 Task: Create a due date automation trigger when advanced on, on the tuesday of the week before a card is due add fields without custom field "Resume" set to a number greater than 1 and lower or equal to 10 at 11:00 AM.
Action: Mouse moved to (894, 275)
Screenshot: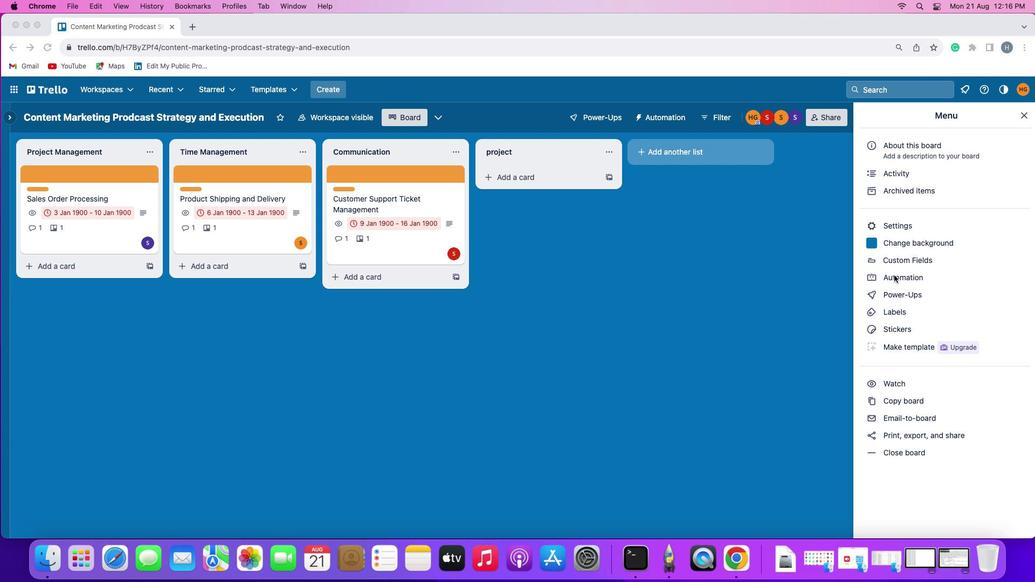 
Action: Mouse pressed left at (894, 275)
Screenshot: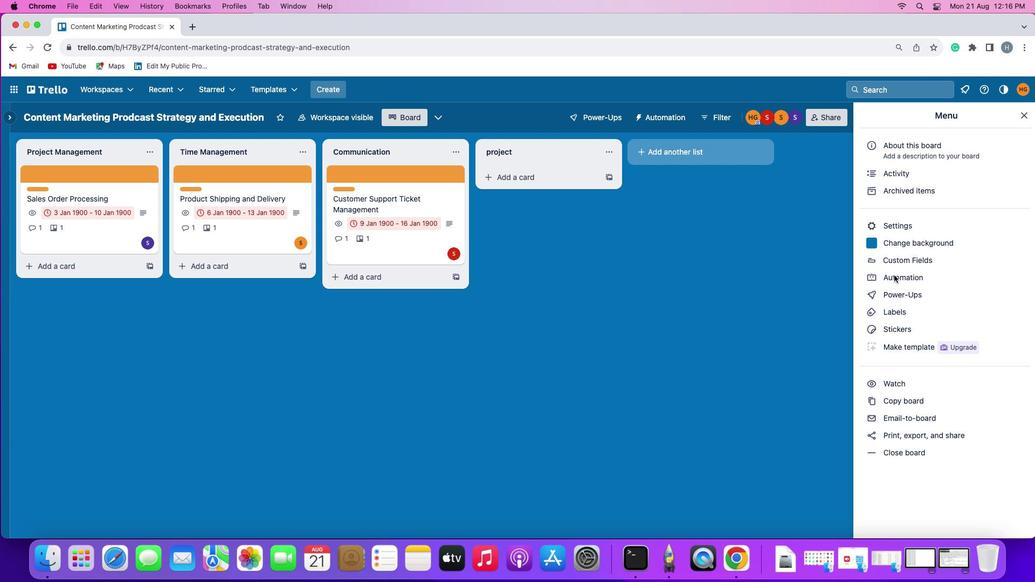 
Action: Mouse pressed left at (894, 275)
Screenshot: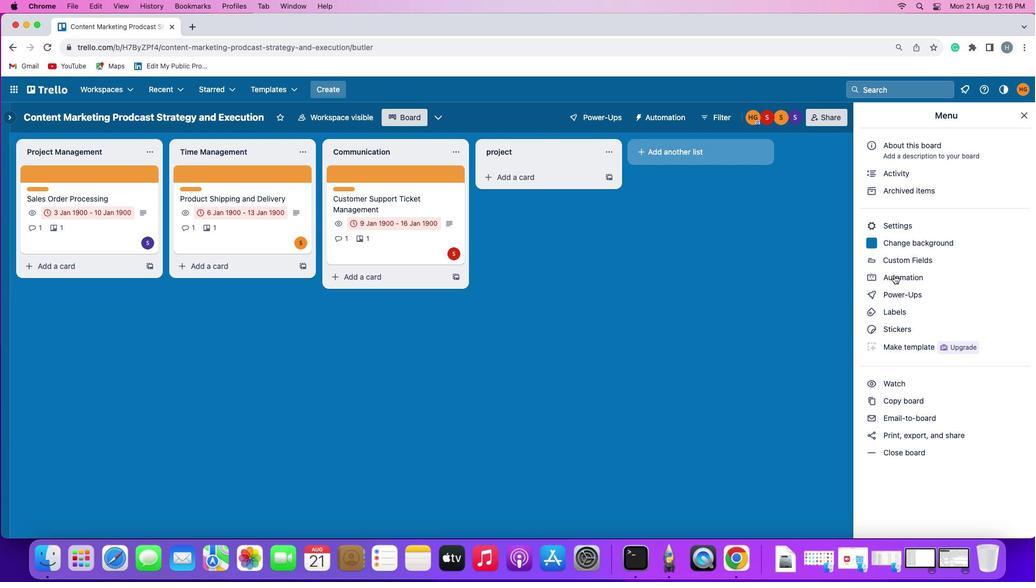 
Action: Mouse moved to (40, 260)
Screenshot: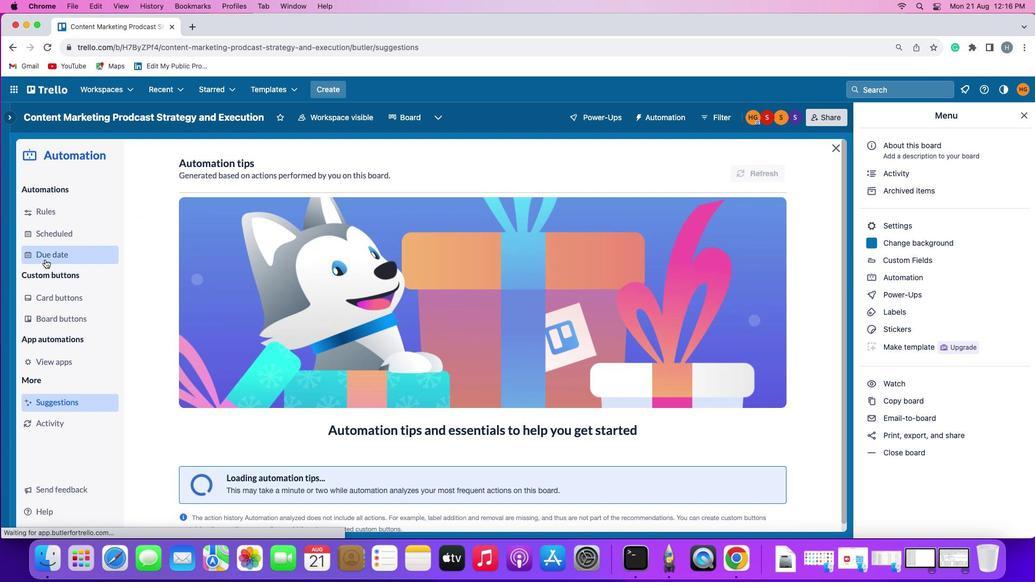 
Action: Mouse pressed left at (40, 260)
Screenshot: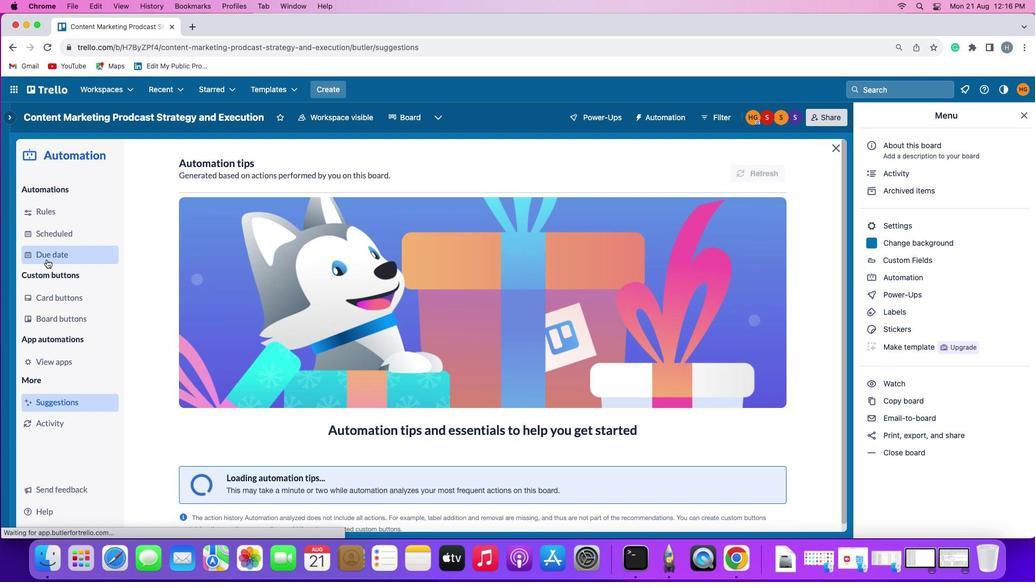 
Action: Mouse moved to (745, 165)
Screenshot: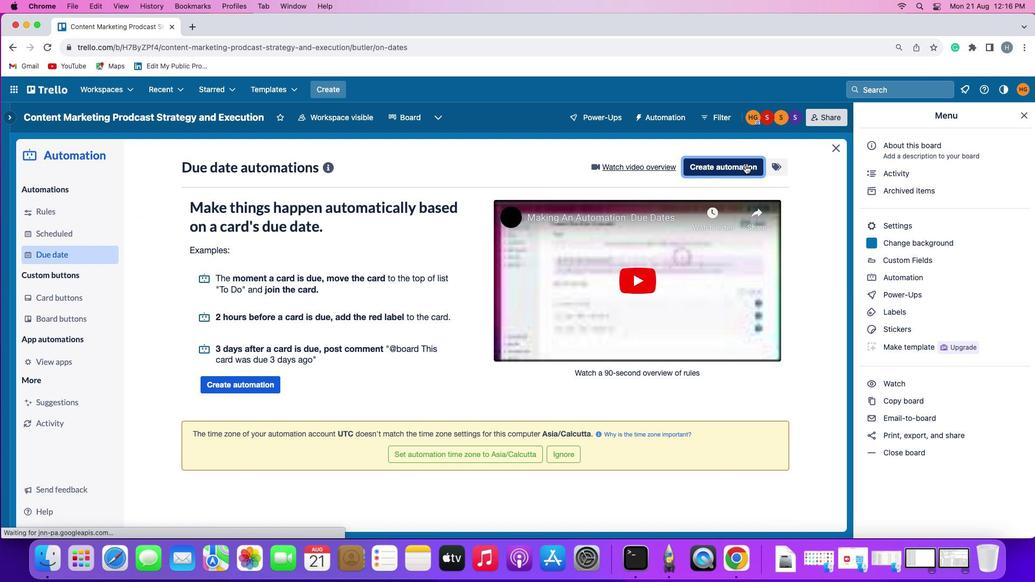 
Action: Mouse pressed left at (745, 165)
Screenshot: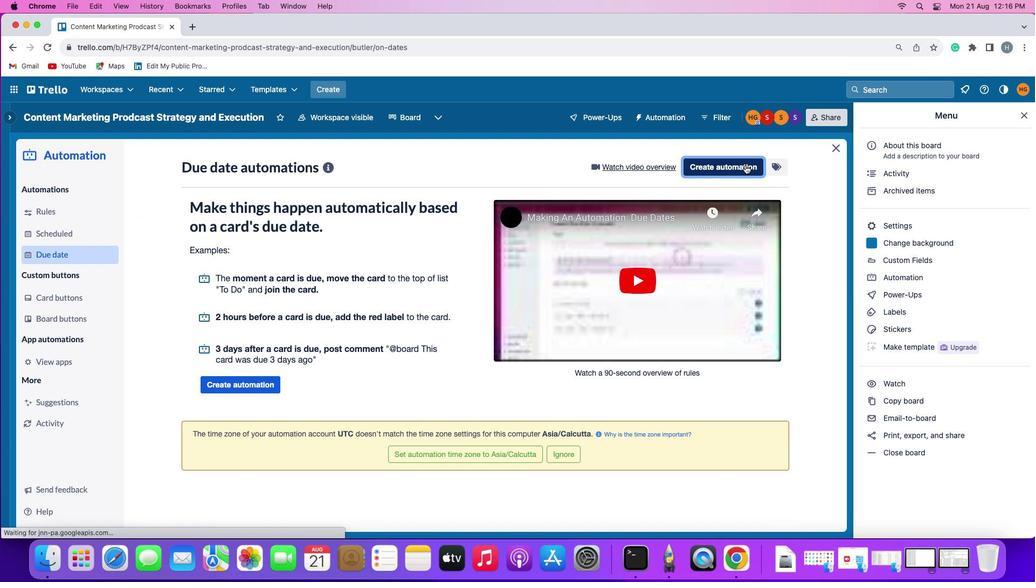 
Action: Mouse moved to (244, 276)
Screenshot: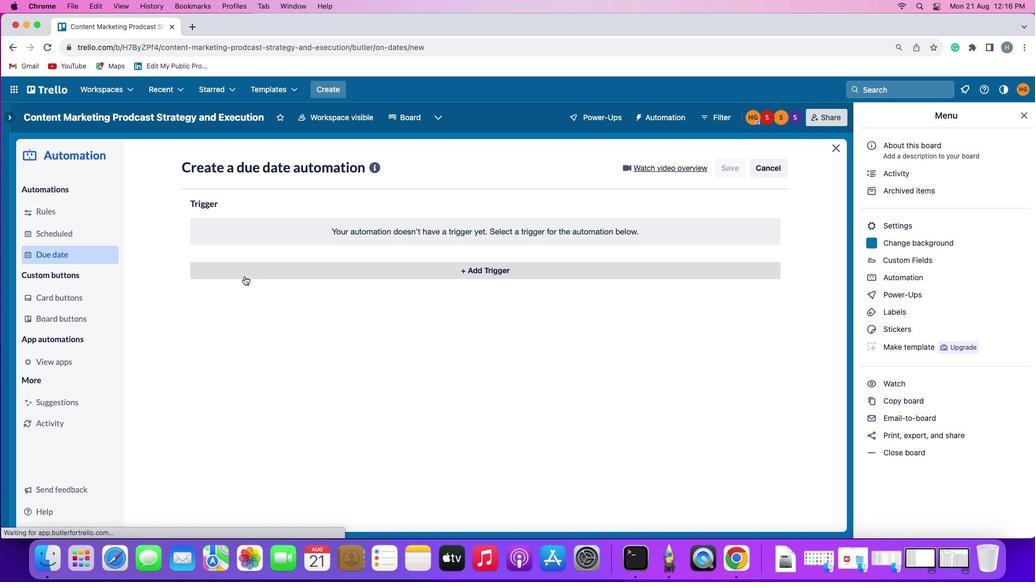 
Action: Mouse pressed left at (244, 276)
Screenshot: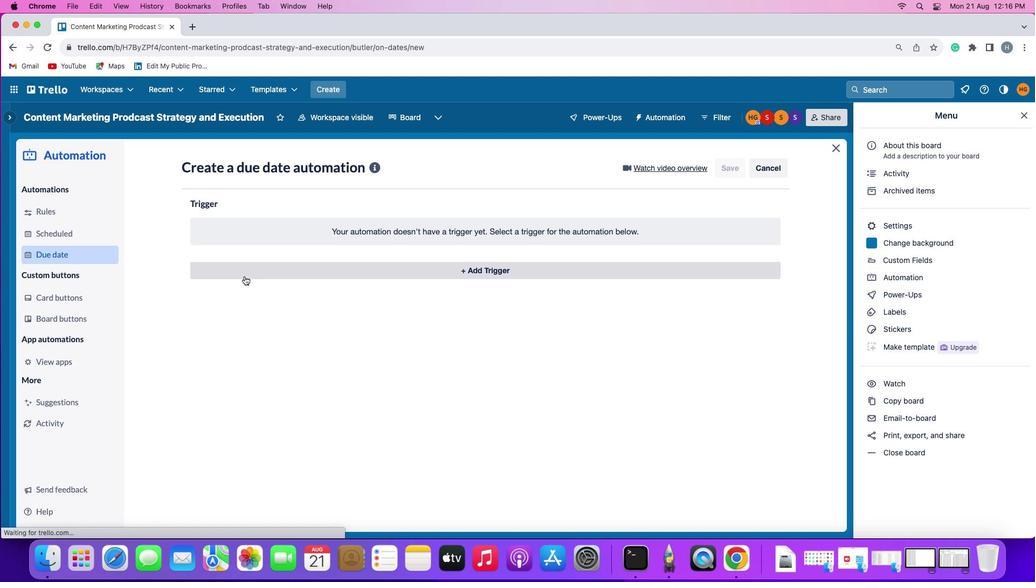 
Action: Mouse moved to (239, 466)
Screenshot: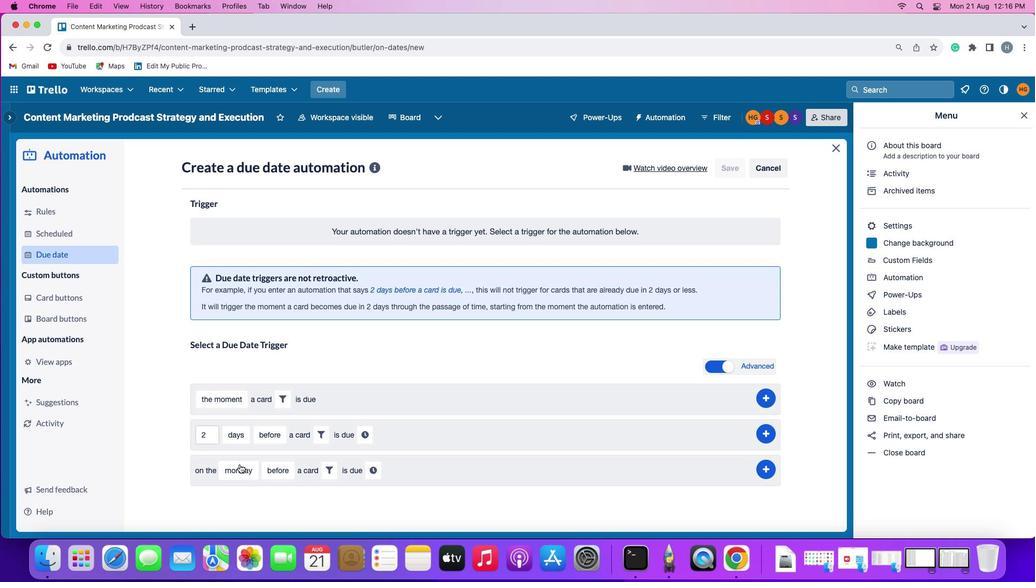 
Action: Mouse pressed left at (239, 466)
Screenshot: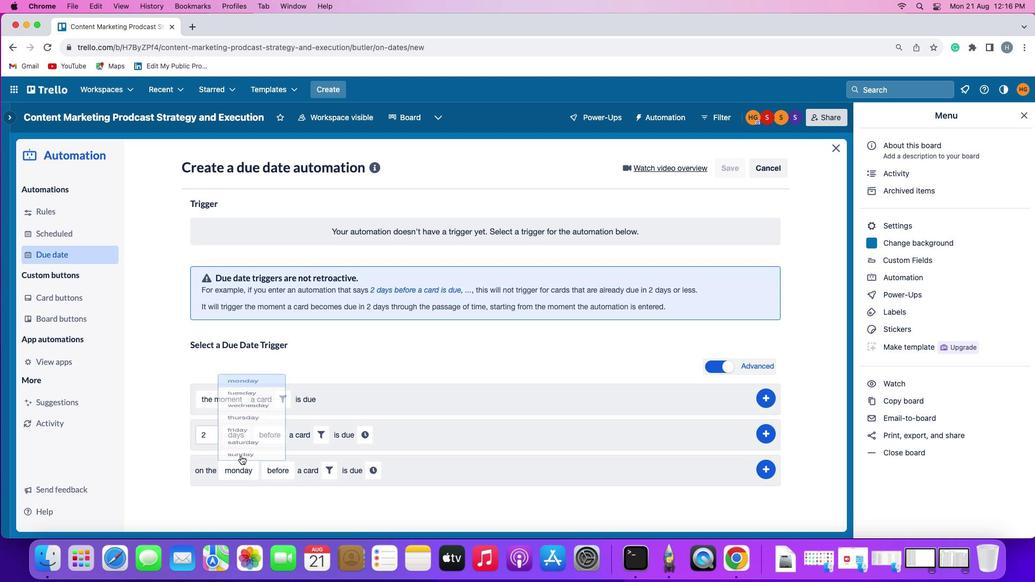 
Action: Mouse moved to (260, 347)
Screenshot: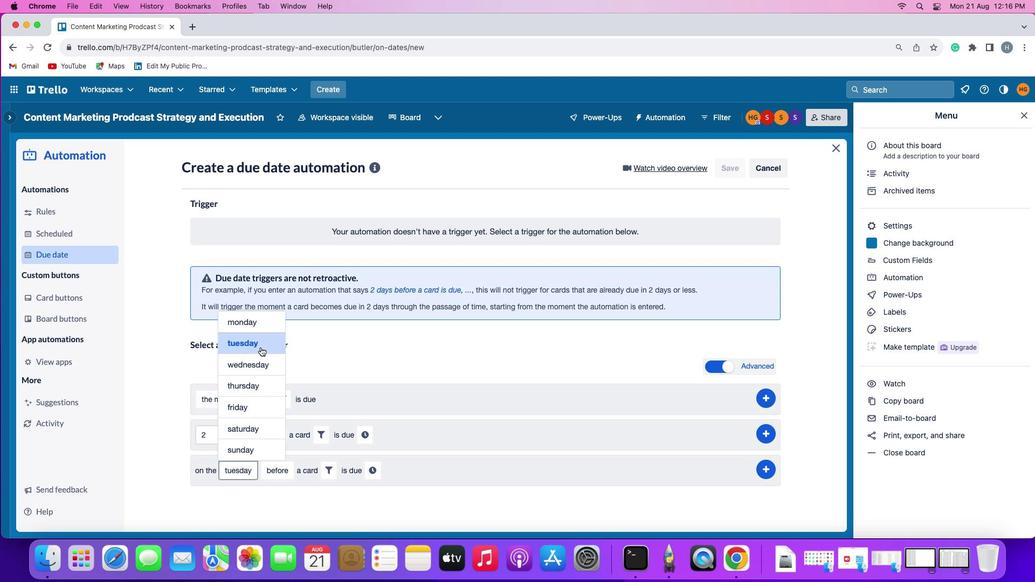 
Action: Mouse pressed left at (260, 347)
Screenshot: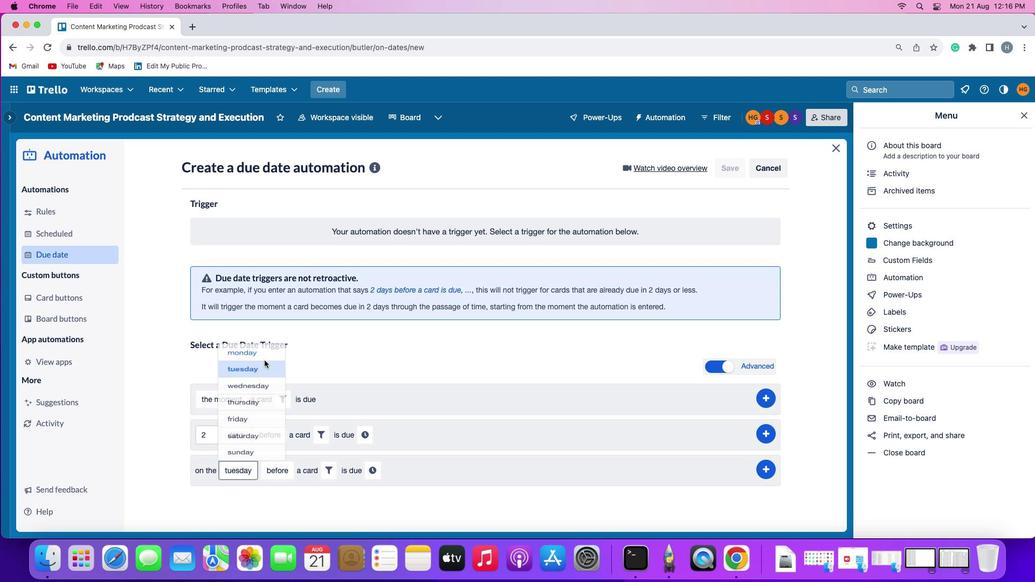 
Action: Mouse moved to (279, 476)
Screenshot: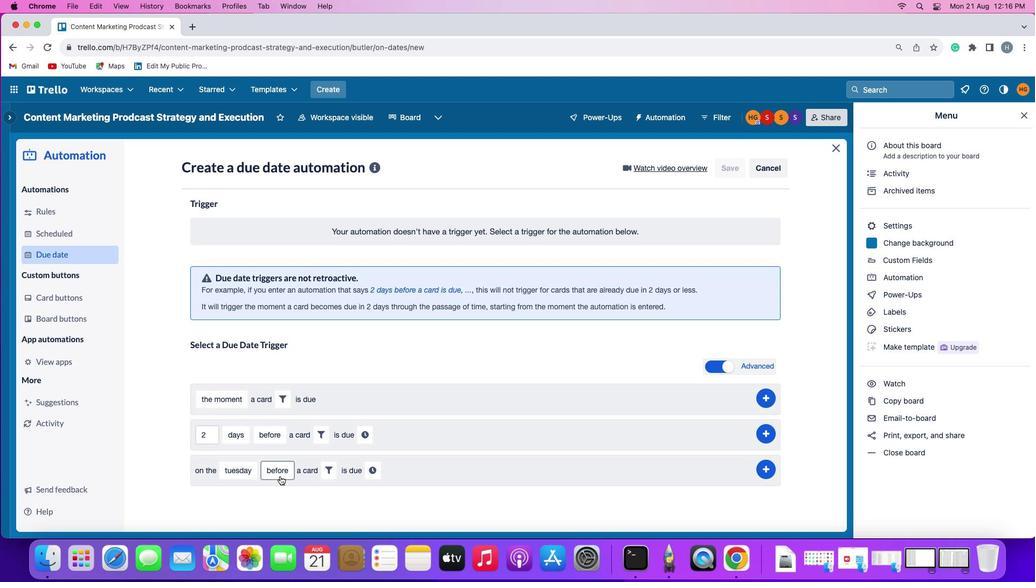 
Action: Mouse pressed left at (279, 476)
Screenshot: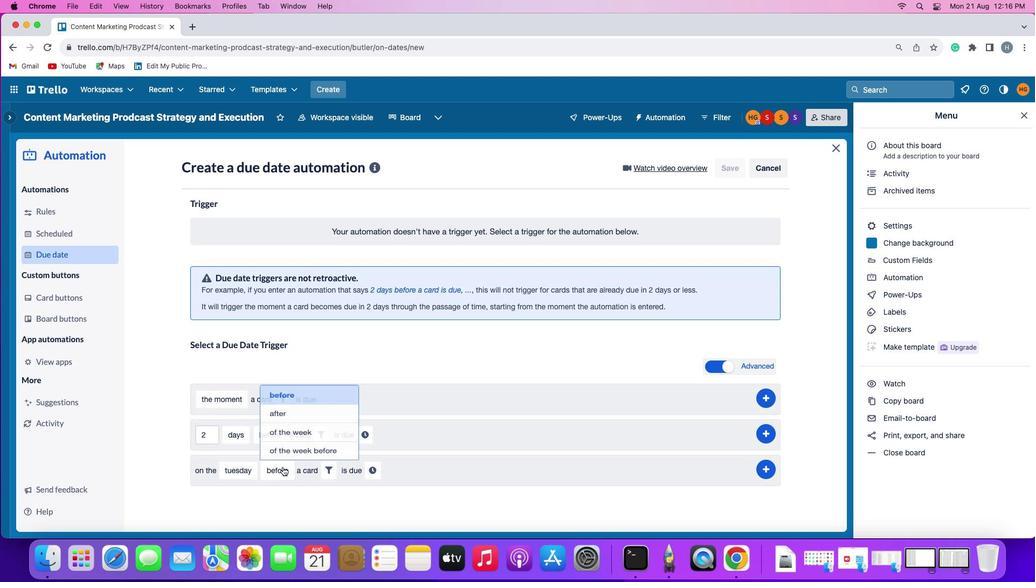 
Action: Mouse moved to (286, 452)
Screenshot: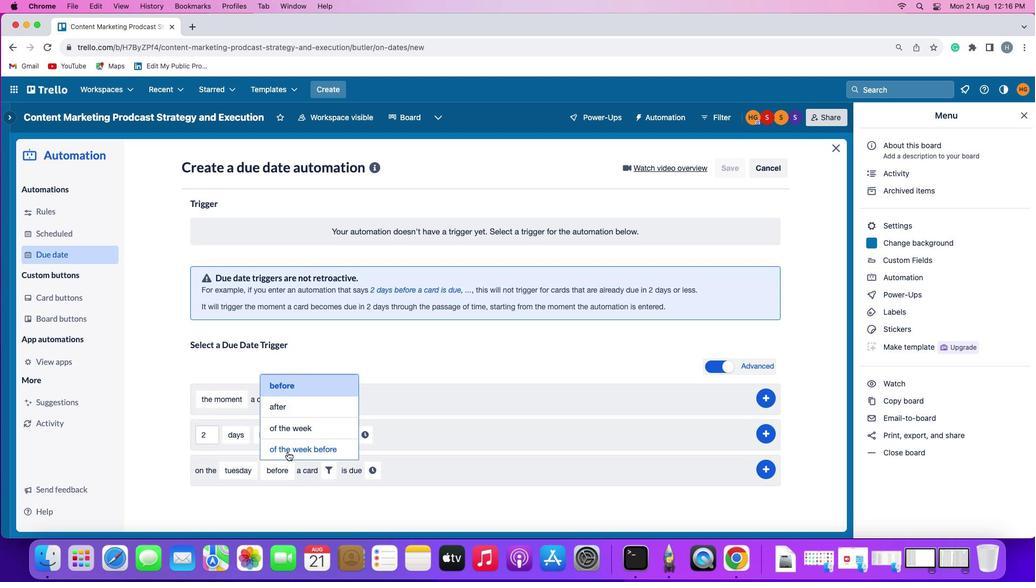 
Action: Mouse pressed left at (286, 452)
Screenshot: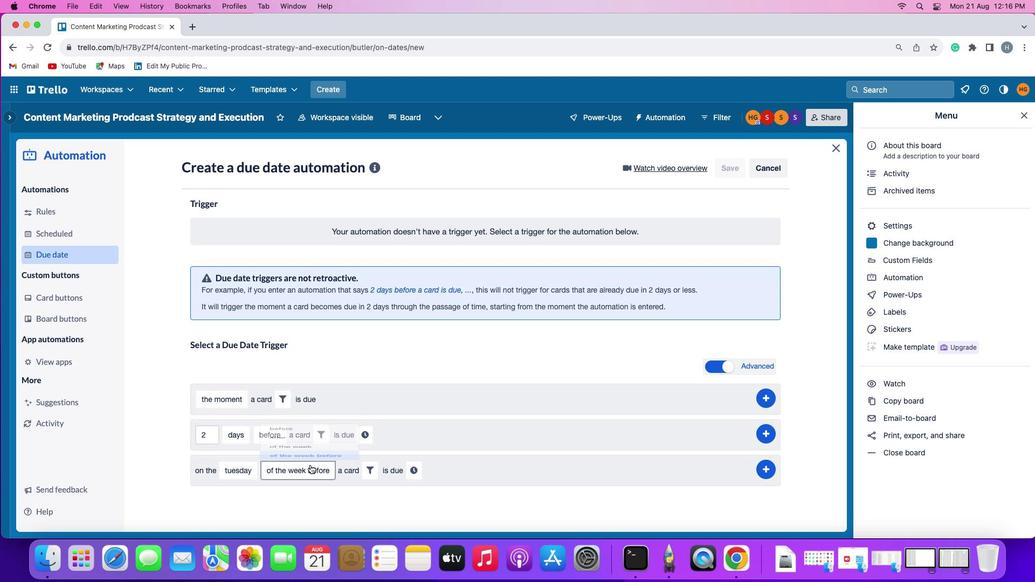 
Action: Mouse moved to (367, 473)
Screenshot: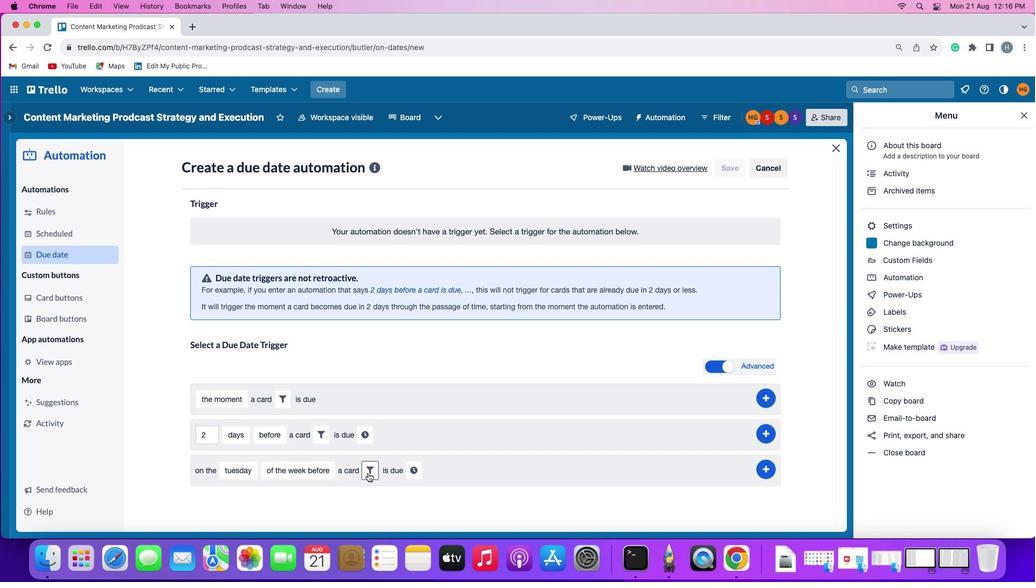
Action: Mouse pressed left at (367, 473)
Screenshot: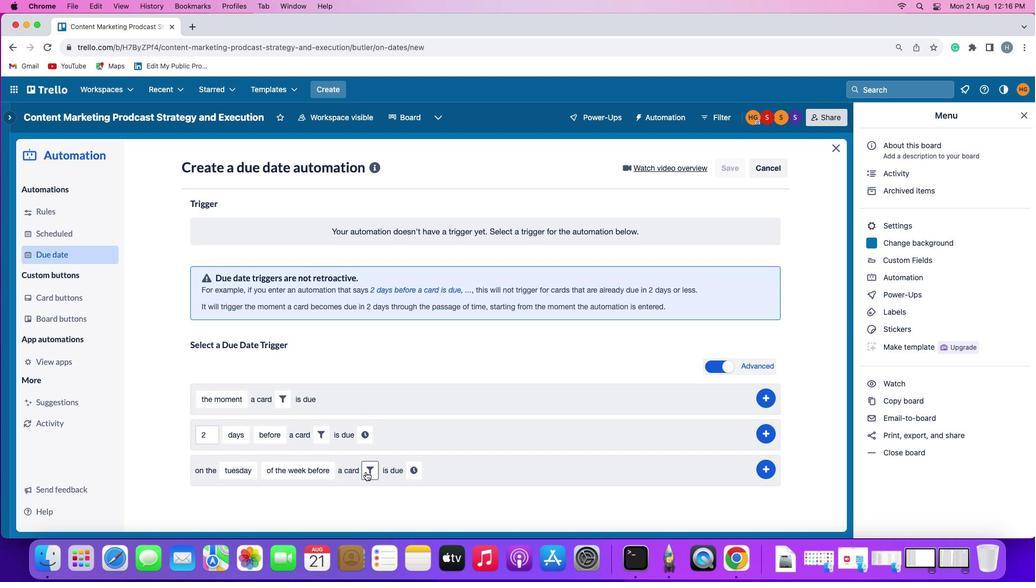 
Action: Mouse moved to (542, 504)
Screenshot: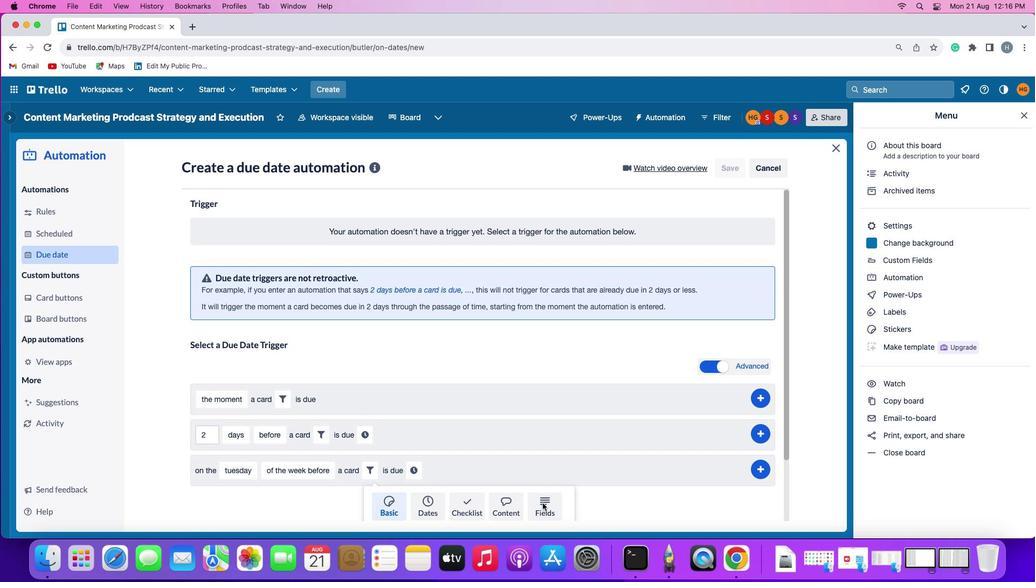 
Action: Mouse pressed left at (542, 504)
Screenshot: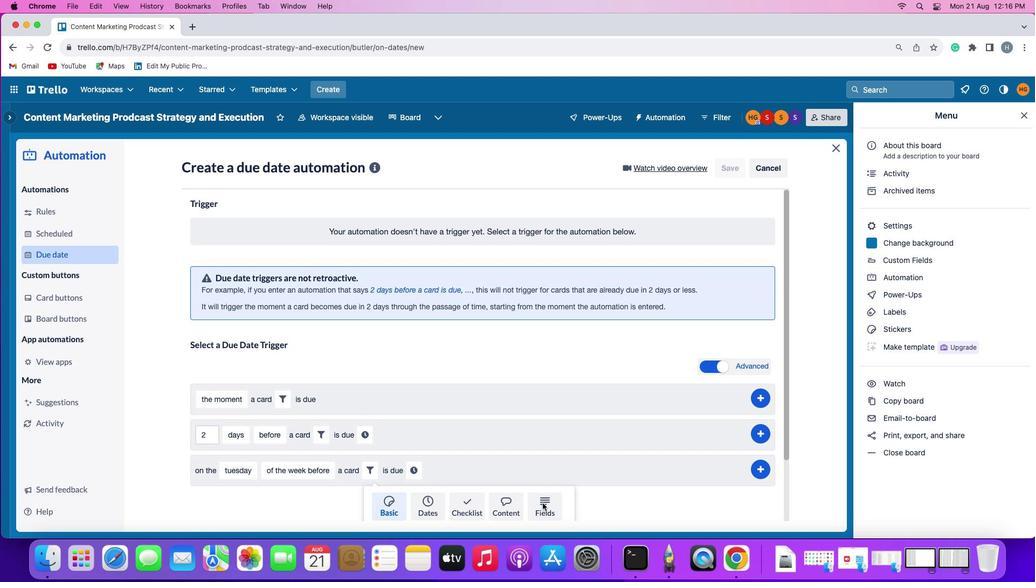 
Action: Mouse moved to (347, 502)
Screenshot: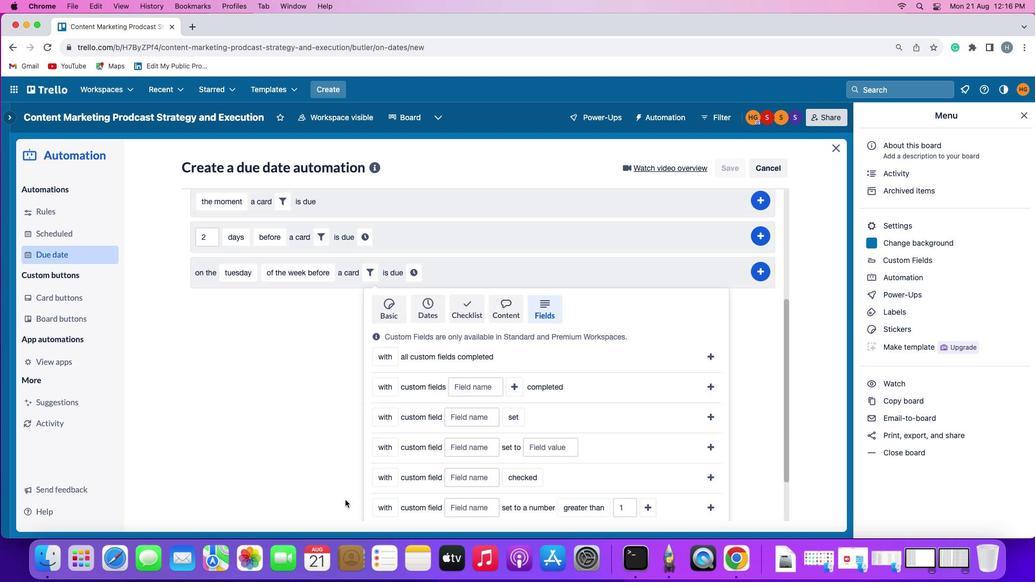 
Action: Mouse scrolled (347, 502) with delta (0, 0)
Screenshot: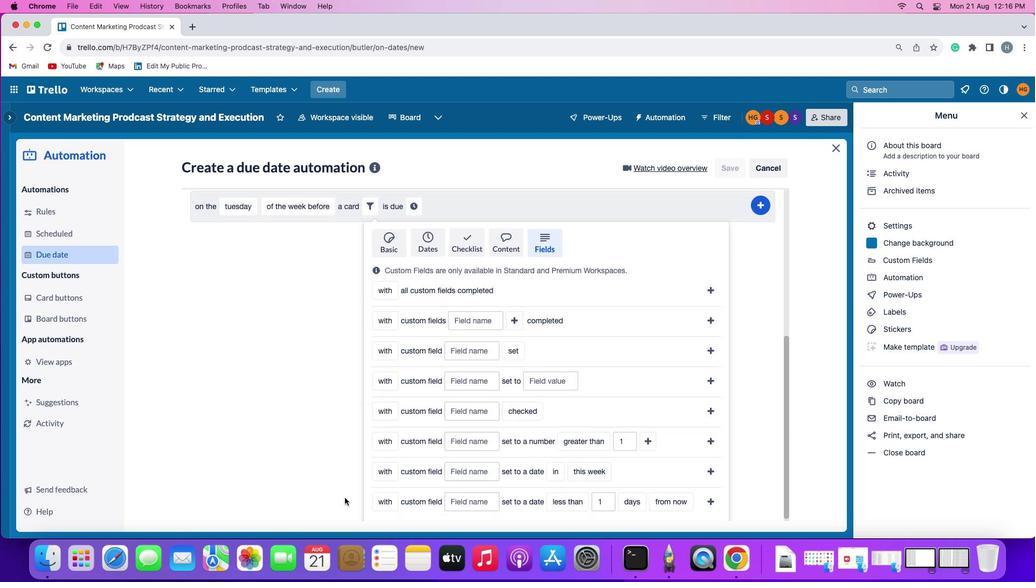 
Action: Mouse scrolled (347, 502) with delta (0, 0)
Screenshot: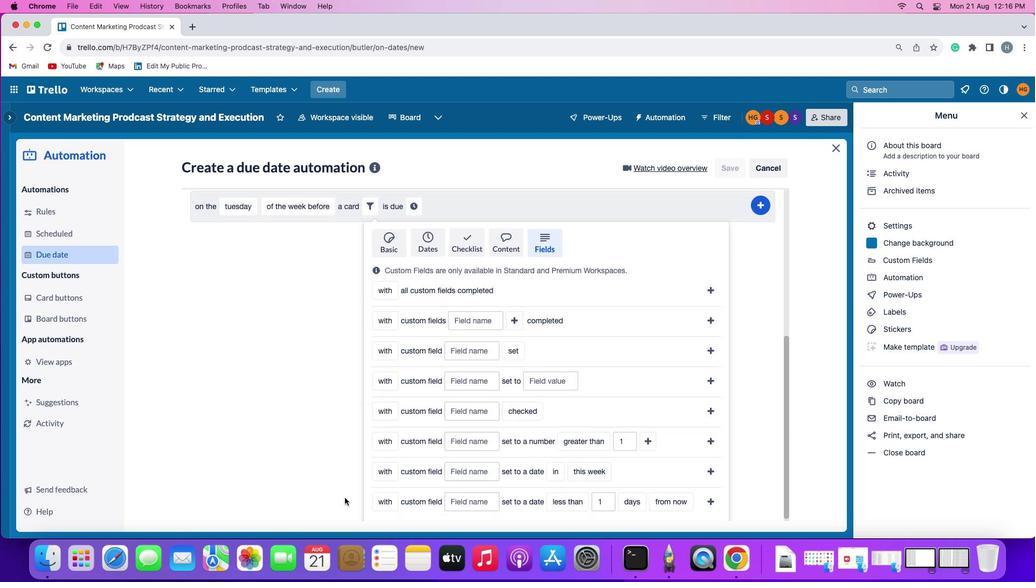 
Action: Mouse scrolled (347, 502) with delta (0, -1)
Screenshot: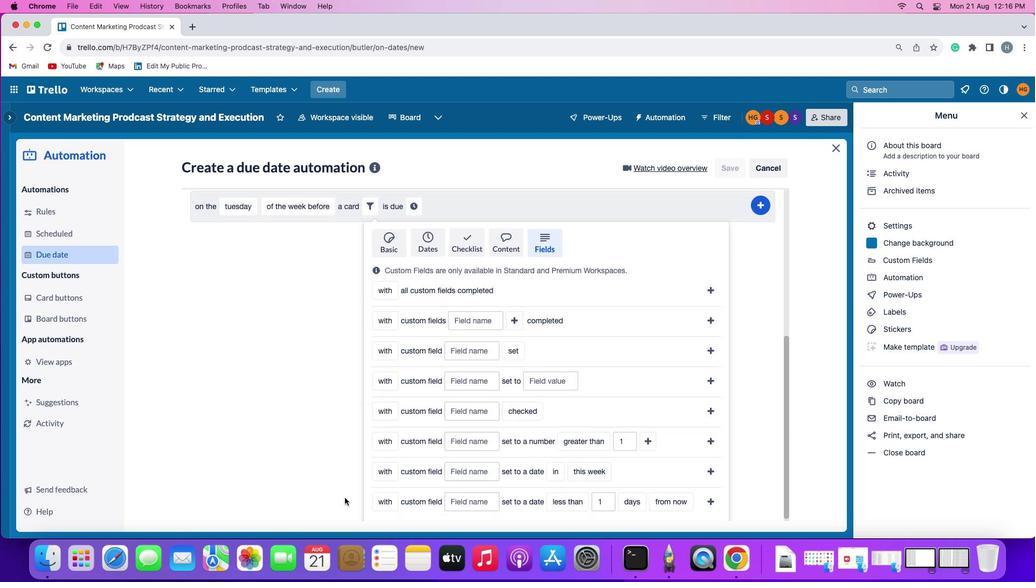 
Action: Mouse scrolled (347, 502) with delta (0, -2)
Screenshot: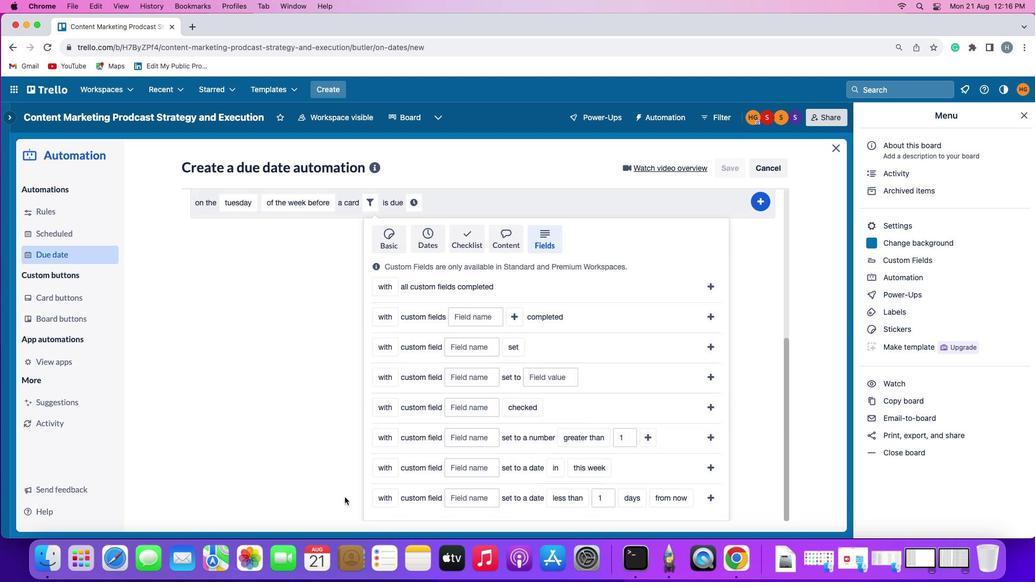 
Action: Mouse scrolled (347, 502) with delta (0, -2)
Screenshot: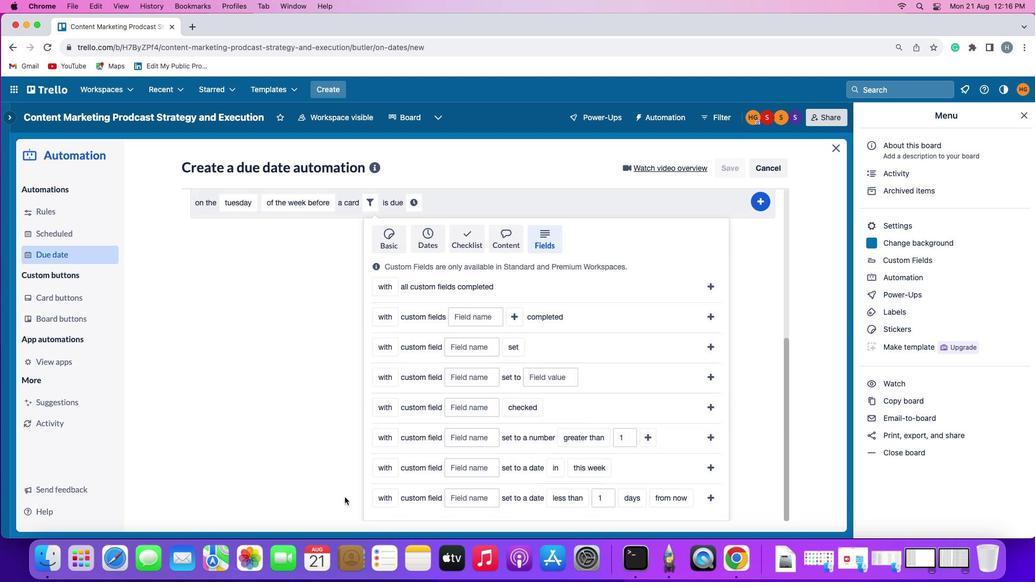 
Action: Mouse moved to (344, 497)
Screenshot: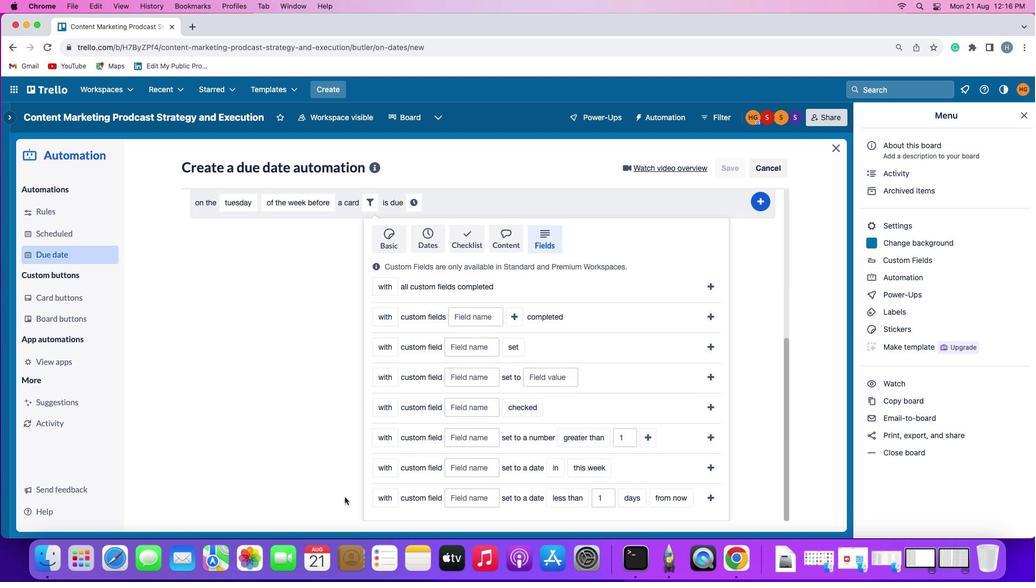 
Action: Mouse scrolled (344, 497) with delta (0, 0)
Screenshot: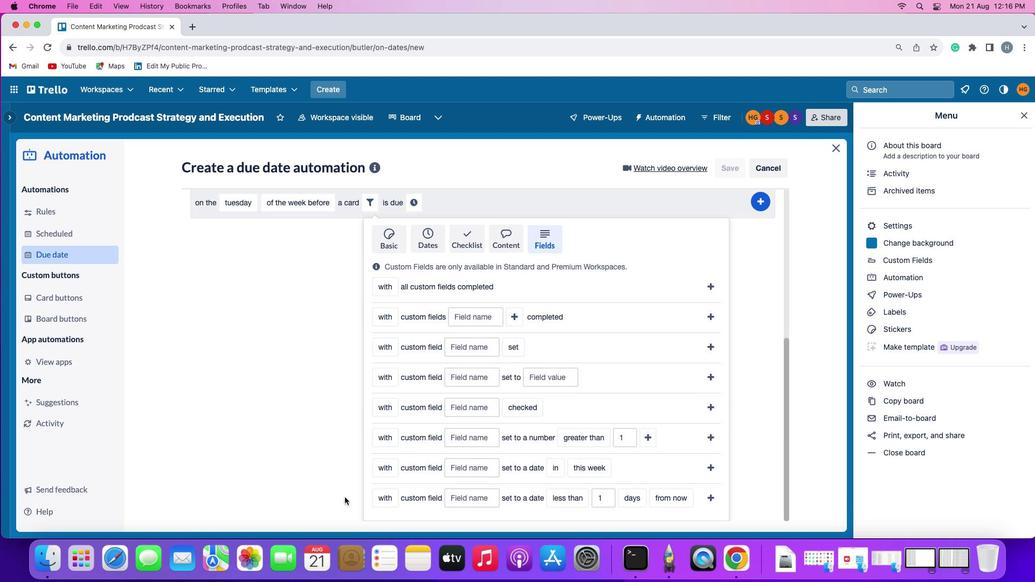 
Action: Mouse scrolled (344, 497) with delta (0, 0)
Screenshot: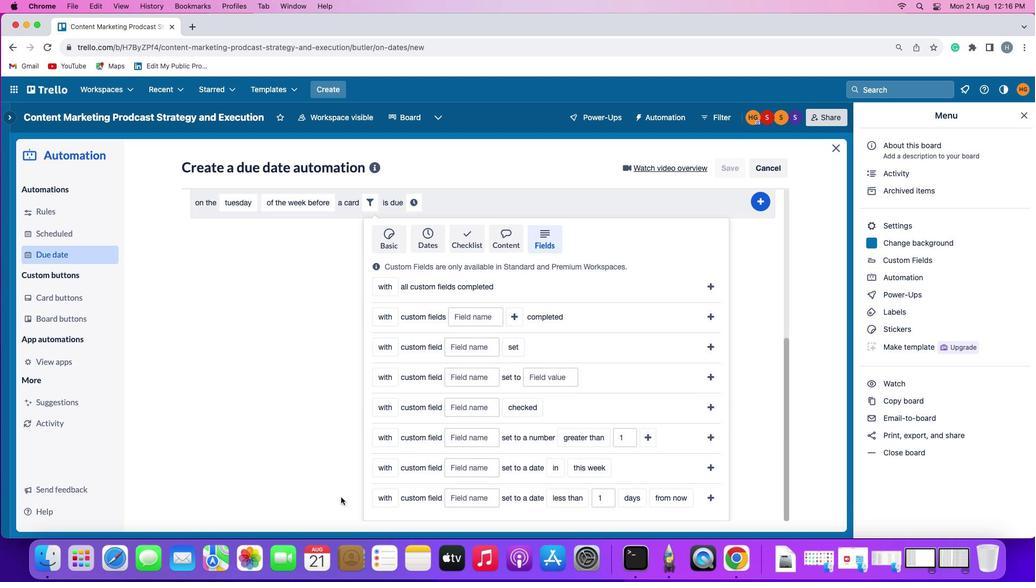 
Action: Mouse scrolled (344, 497) with delta (0, -1)
Screenshot: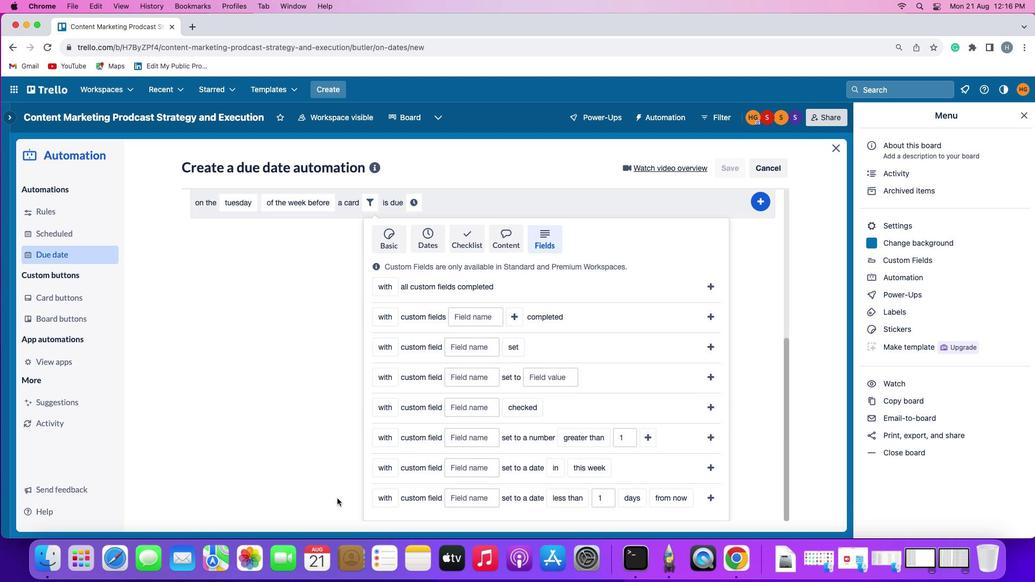 
Action: Mouse scrolled (344, 497) with delta (0, -2)
Screenshot: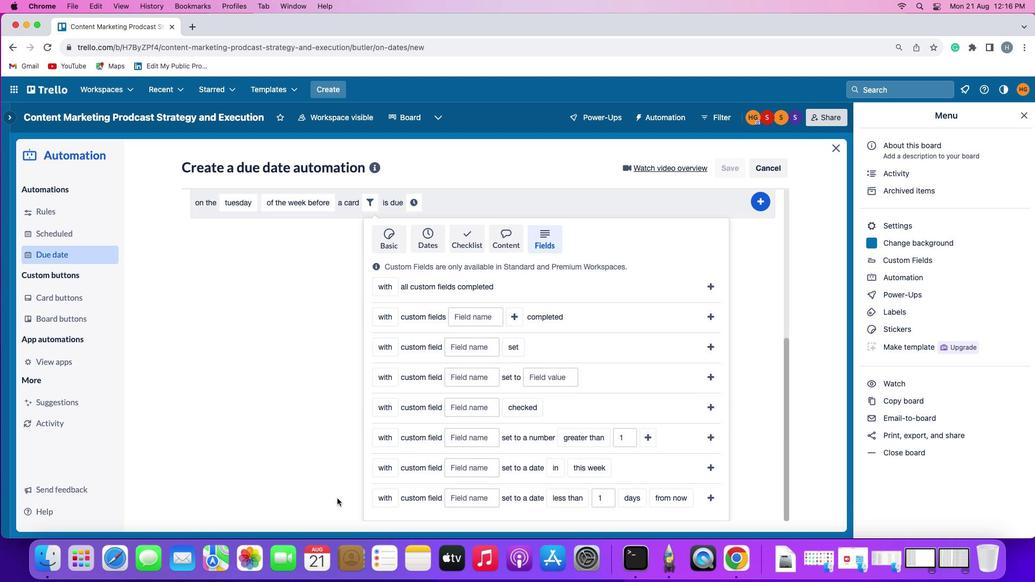 
Action: Mouse moved to (383, 445)
Screenshot: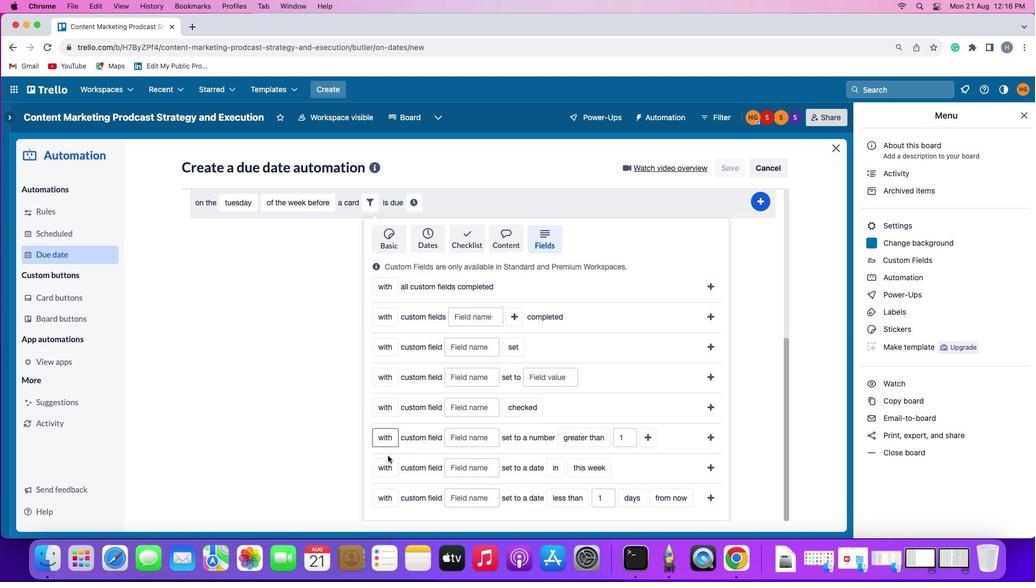 
Action: Mouse pressed left at (383, 445)
Screenshot: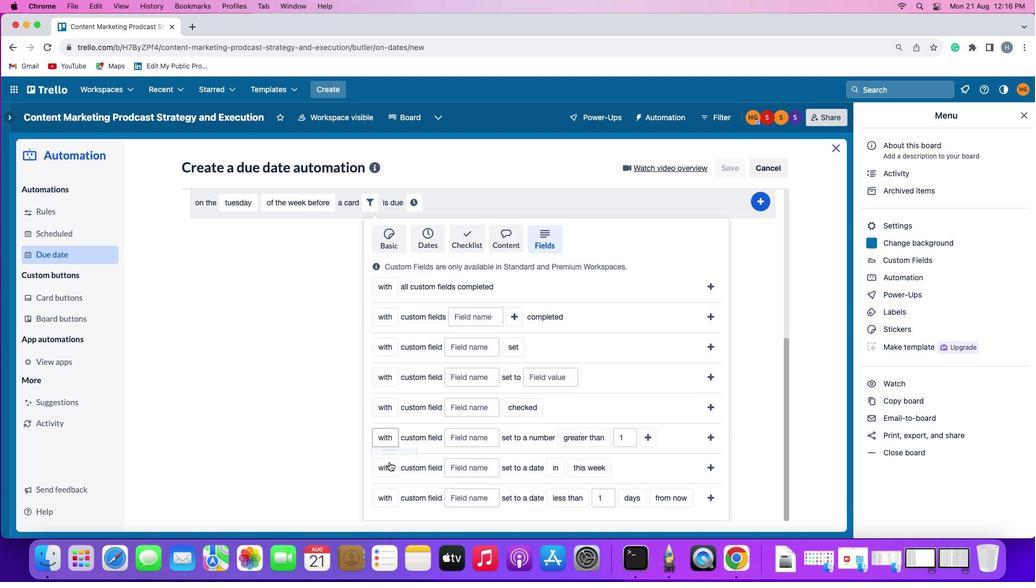 
Action: Mouse moved to (391, 470)
Screenshot: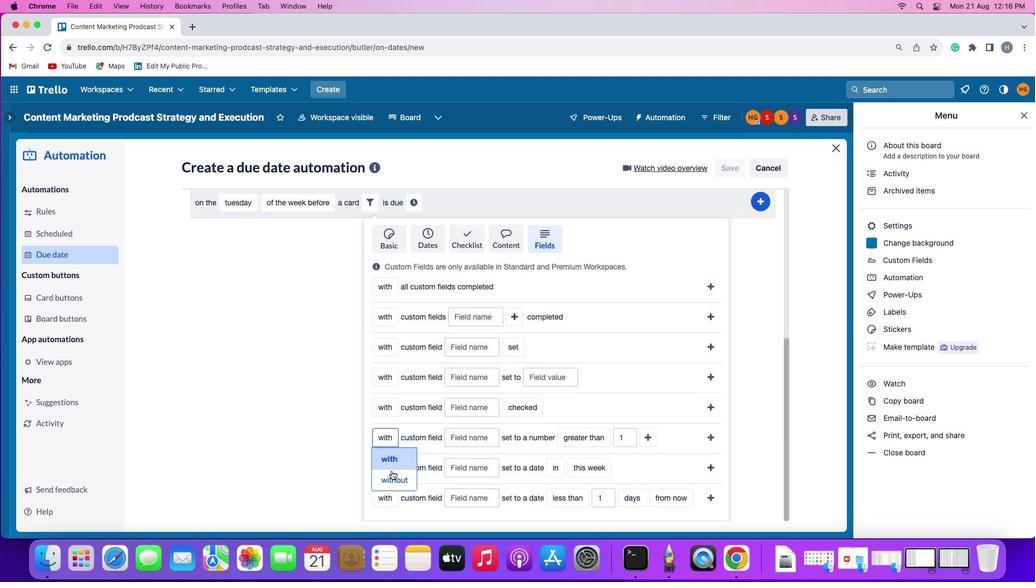 
Action: Mouse pressed left at (391, 470)
Screenshot: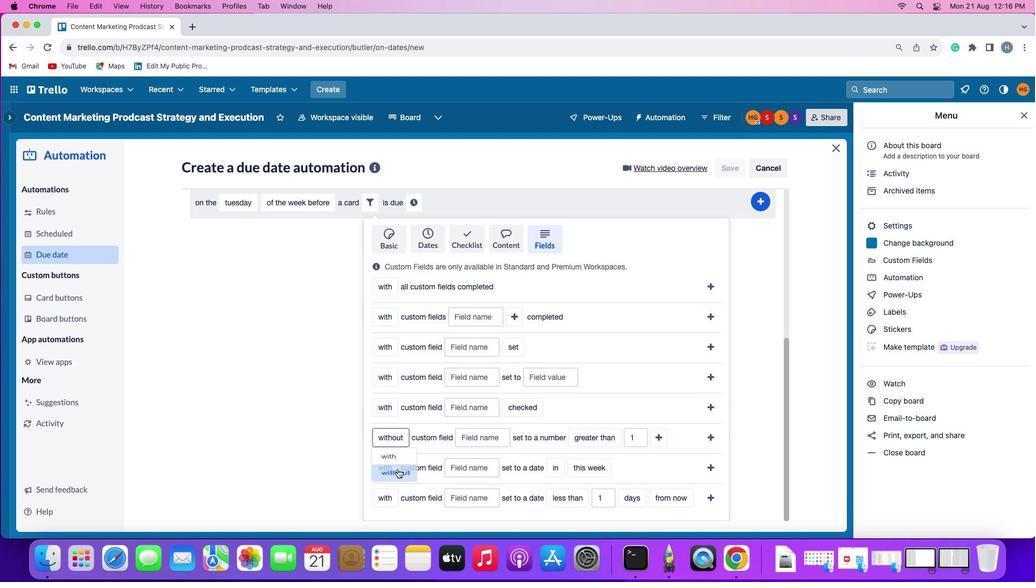 
Action: Mouse moved to (484, 438)
Screenshot: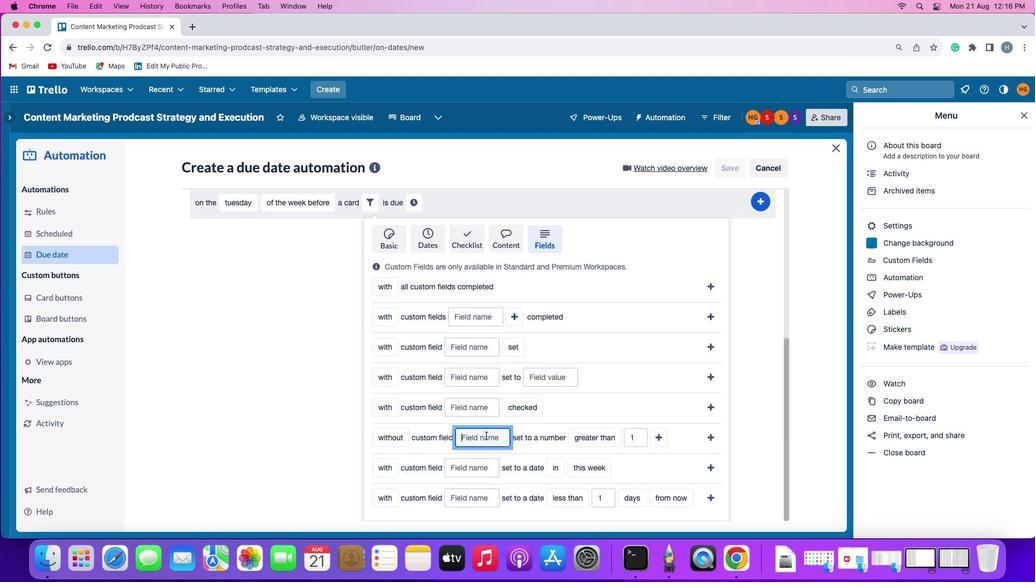 
Action: Mouse pressed left at (484, 438)
Screenshot: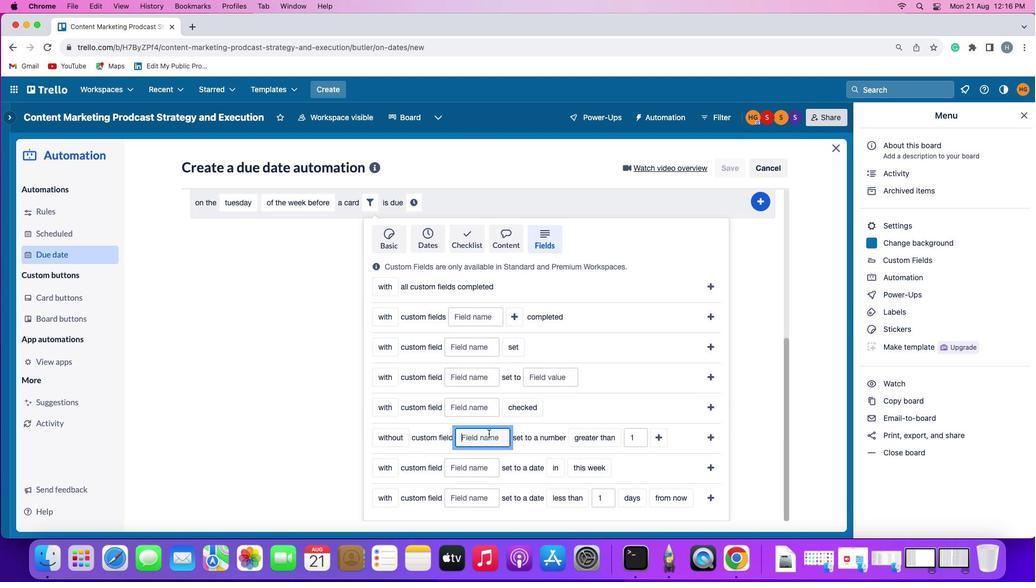 
Action: Mouse moved to (488, 434)
Screenshot: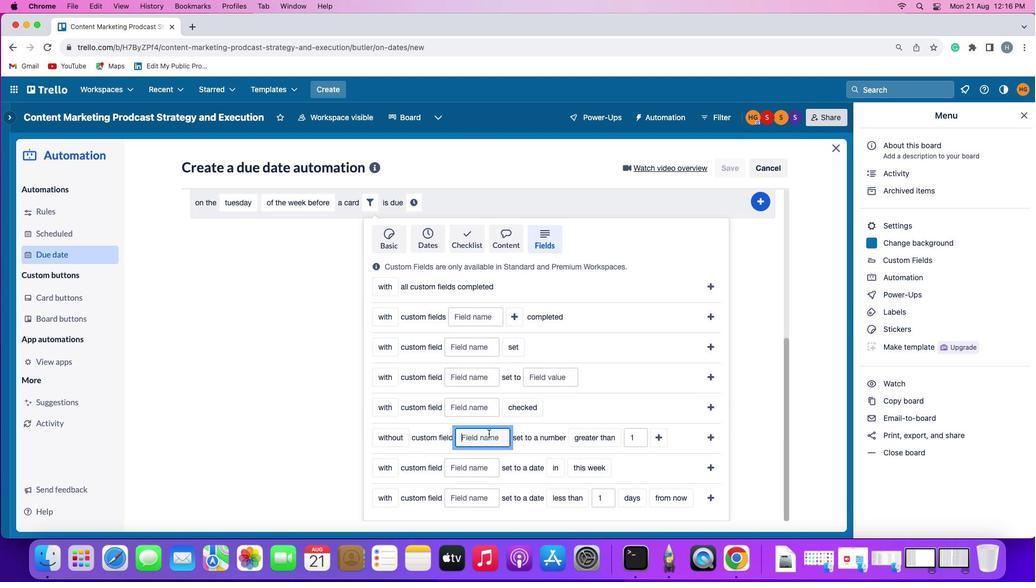 
Action: Key pressed Key.shift'R''e''s''u''m''e'
Screenshot: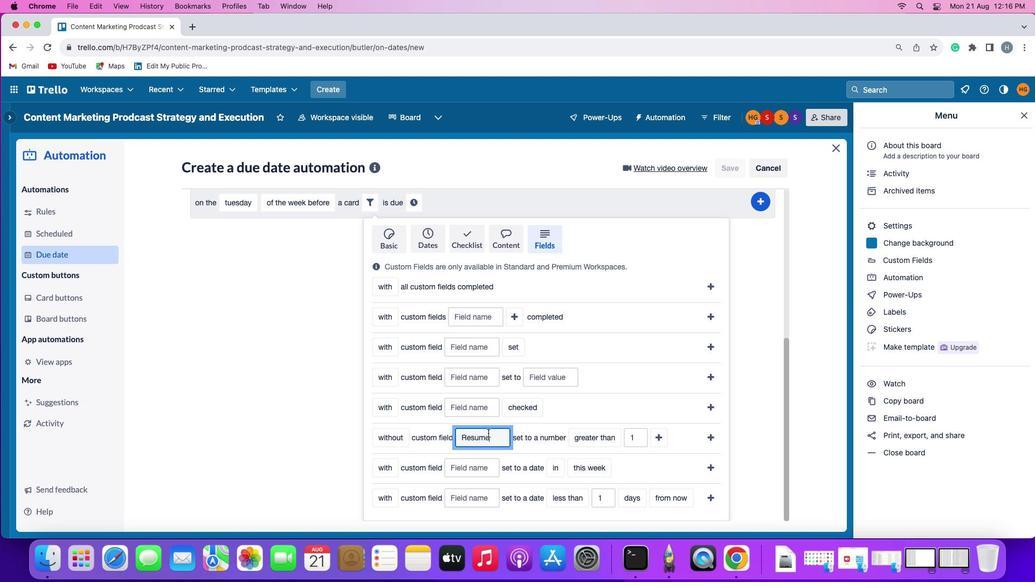 
Action: Mouse moved to (597, 435)
Screenshot: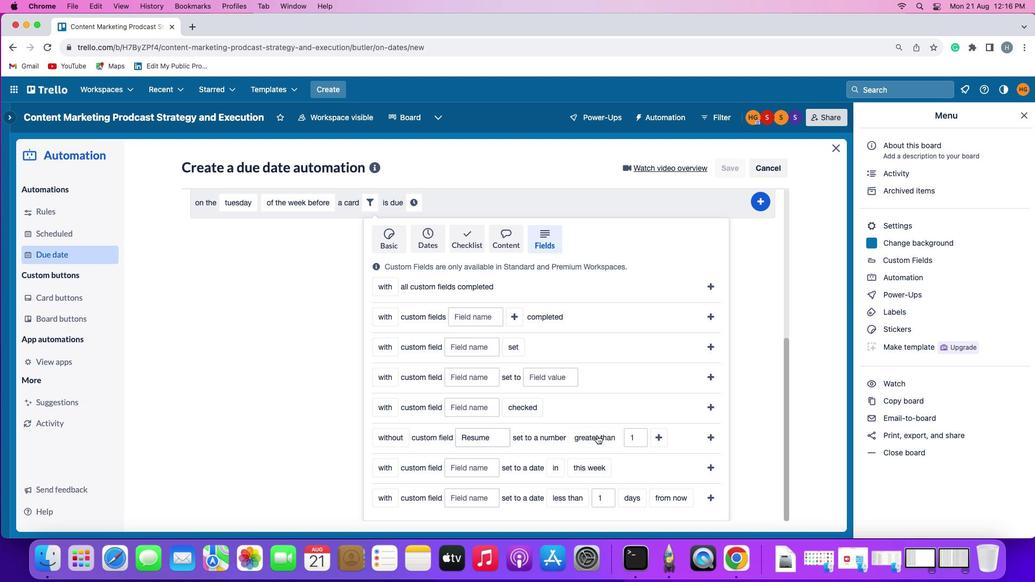 
Action: Mouse pressed left at (597, 435)
Screenshot: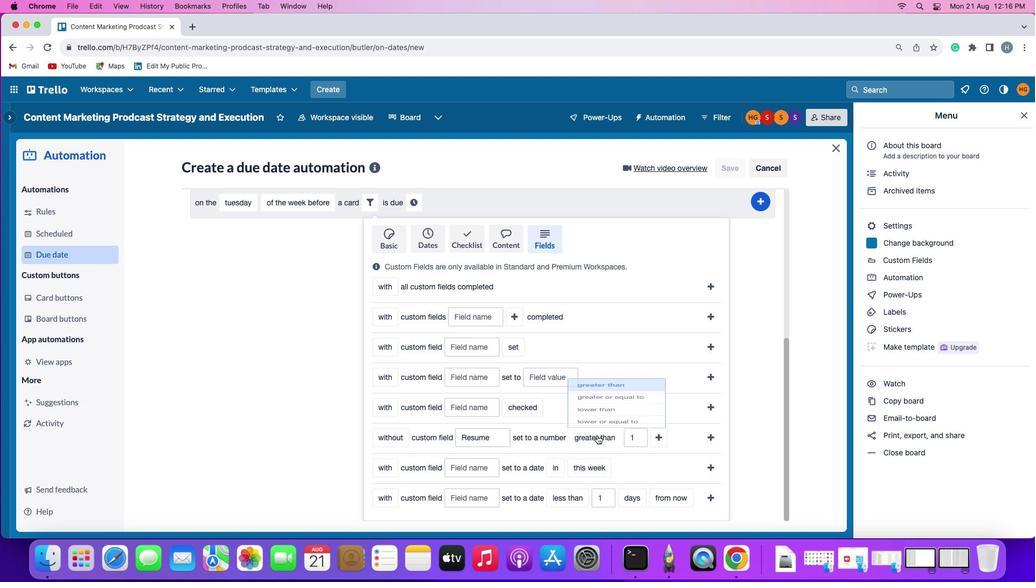 
Action: Mouse moved to (603, 356)
Screenshot: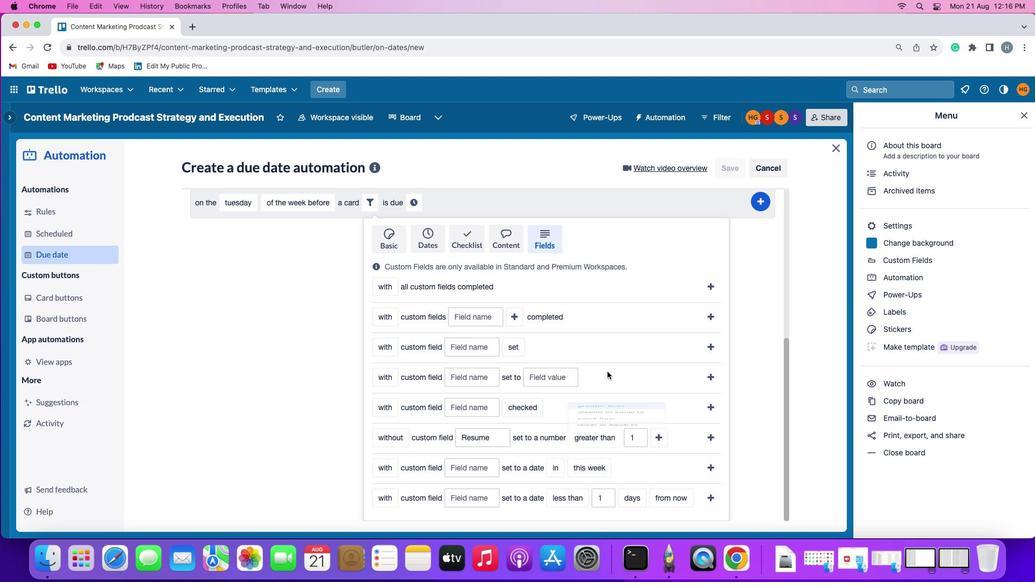 
Action: Mouse pressed left at (603, 356)
Screenshot: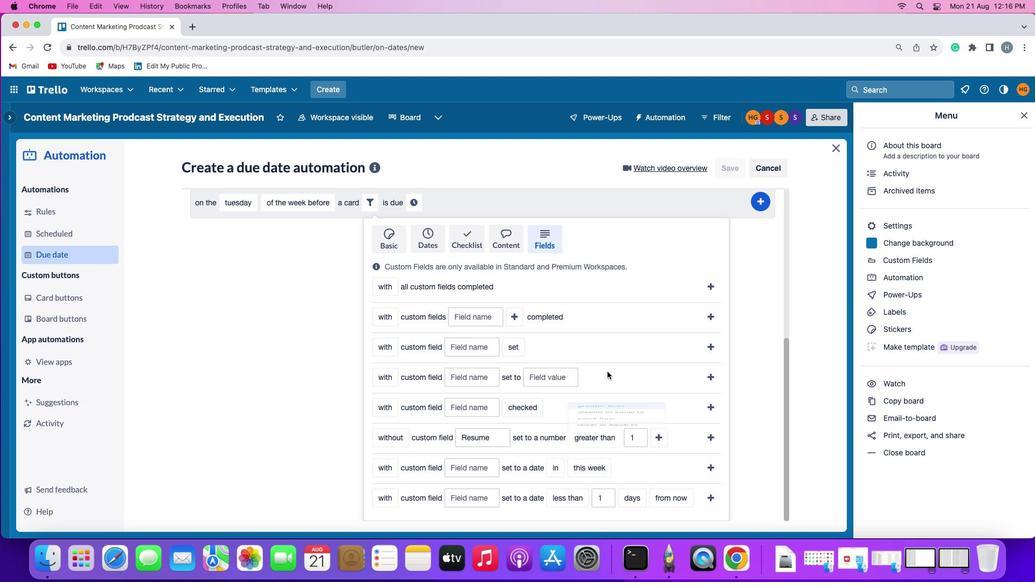 
Action: Mouse moved to (658, 433)
Screenshot: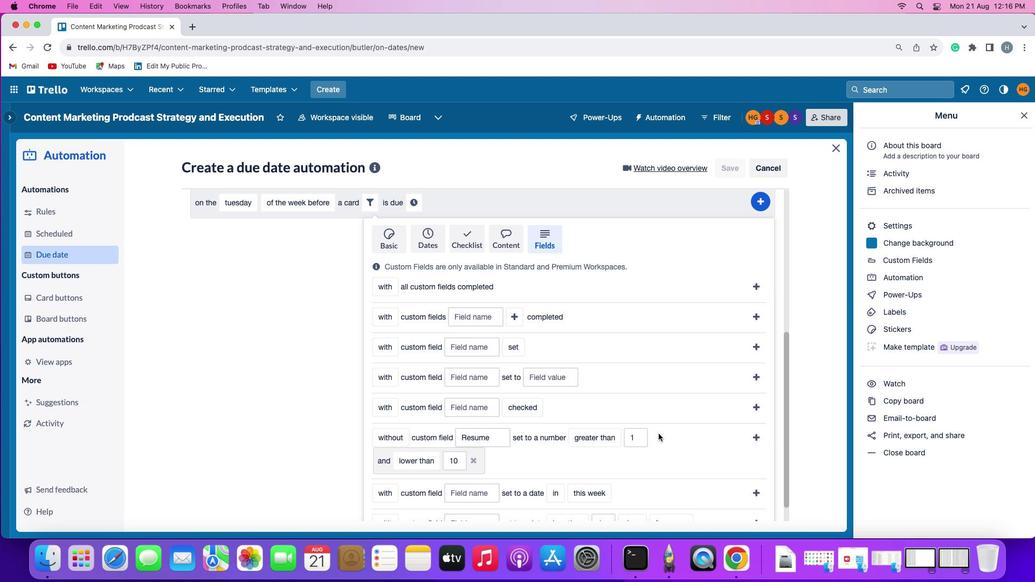 
Action: Mouse pressed left at (658, 433)
Screenshot: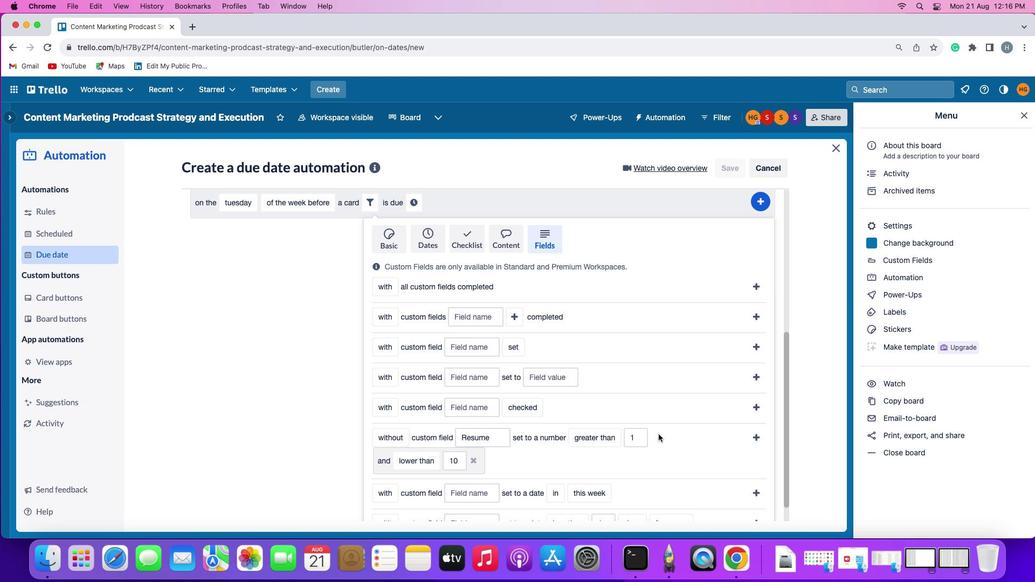 
Action: Mouse moved to (424, 452)
Screenshot: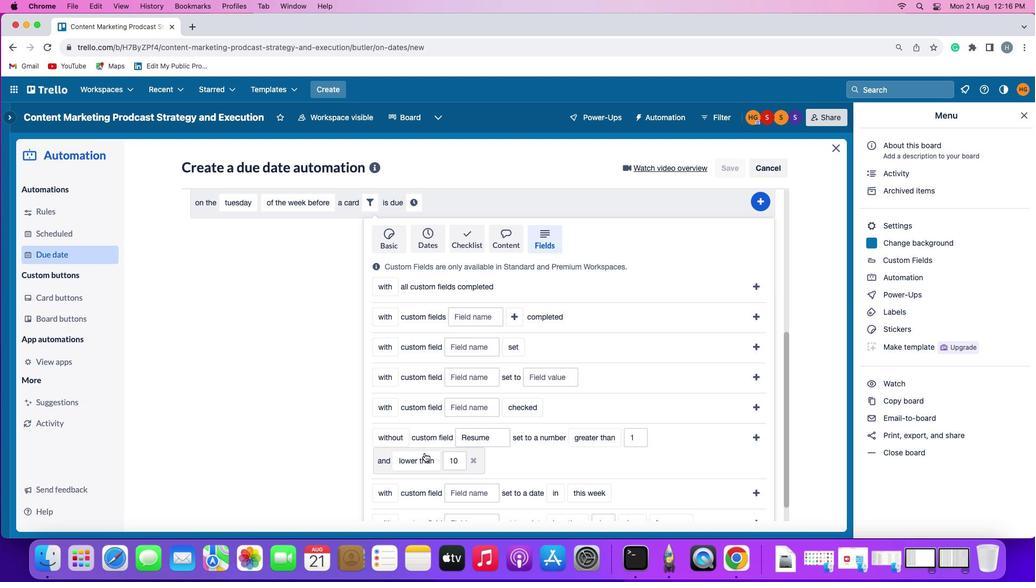 
Action: Mouse pressed left at (424, 452)
Screenshot: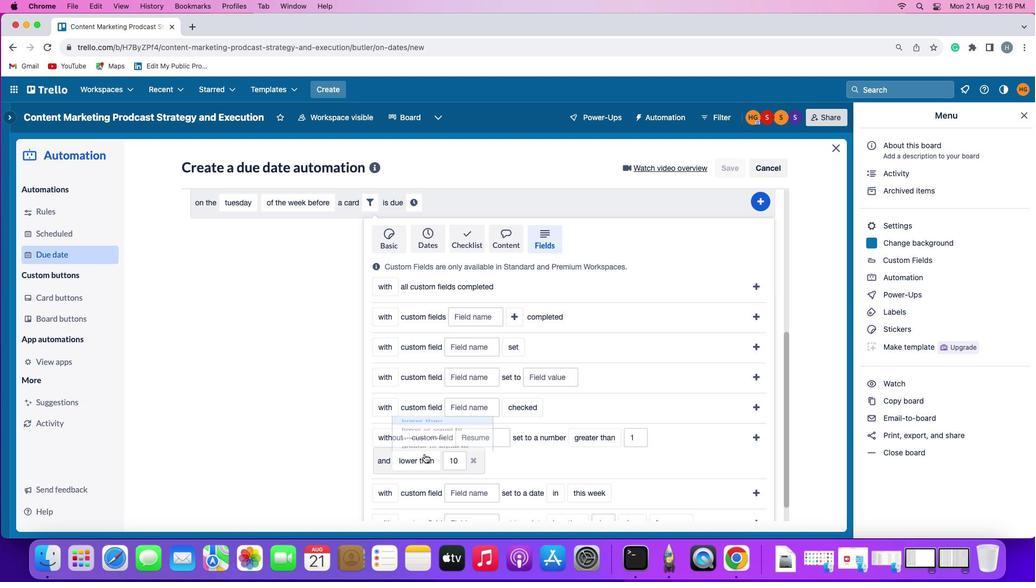 
Action: Mouse moved to (438, 393)
Screenshot: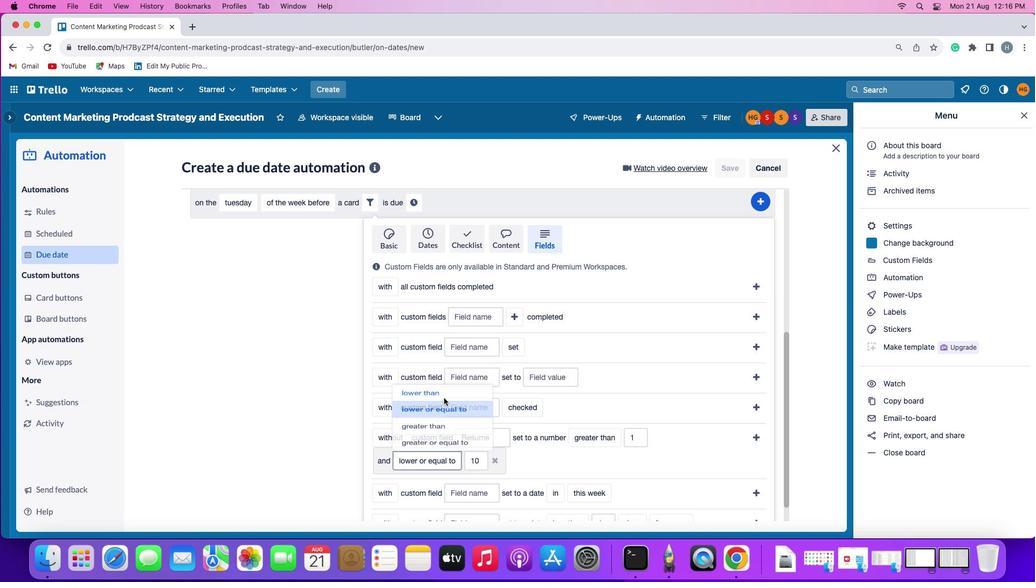 
Action: Mouse pressed left at (438, 393)
Screenshot: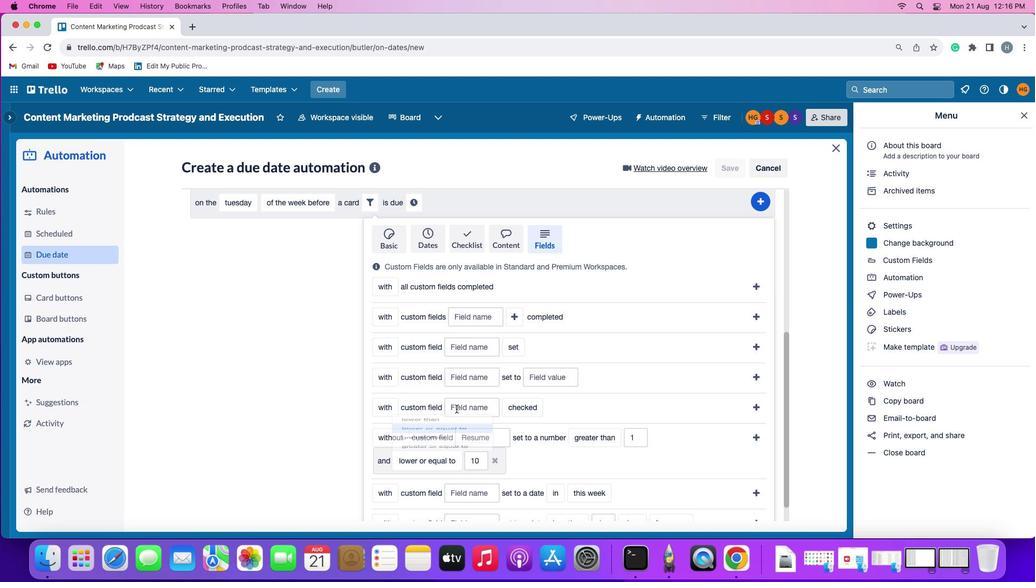 
Action: Mouse moved to (754, 437)
Screenshot: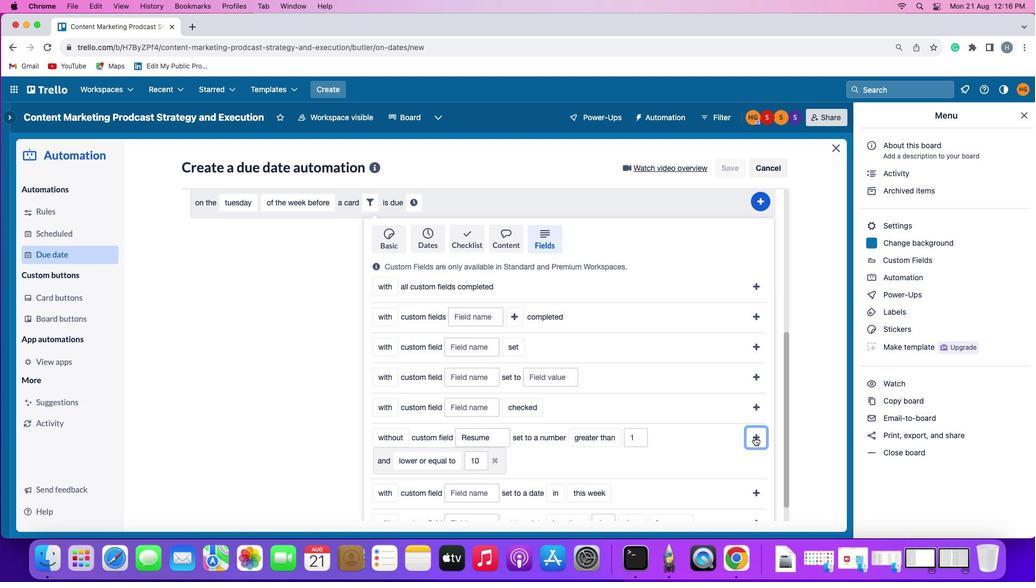 
Action: Mouse pressed left at (754, 437)
Screenshot: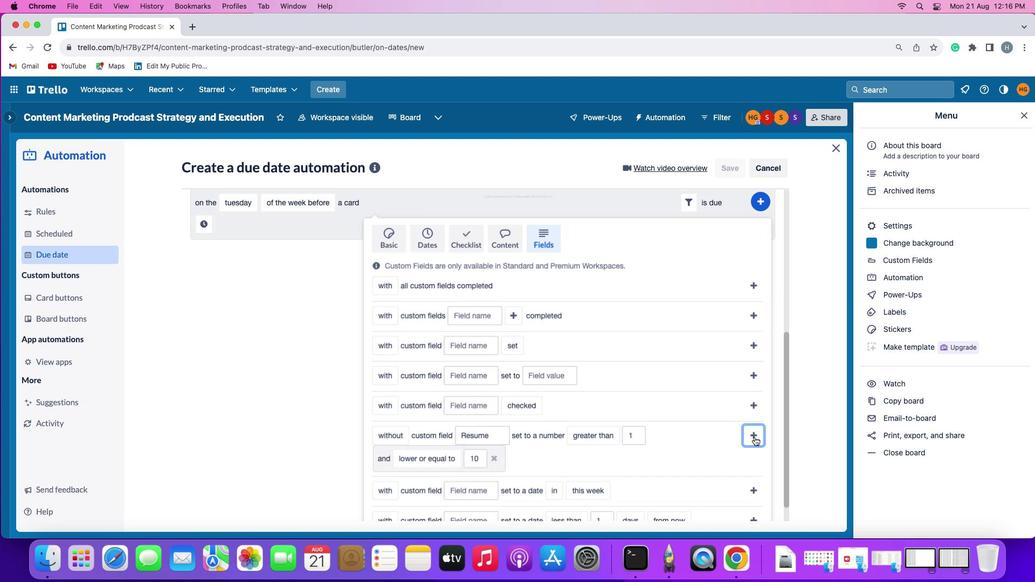 
Action: Mouse moved to (733, 471)
Screenshot: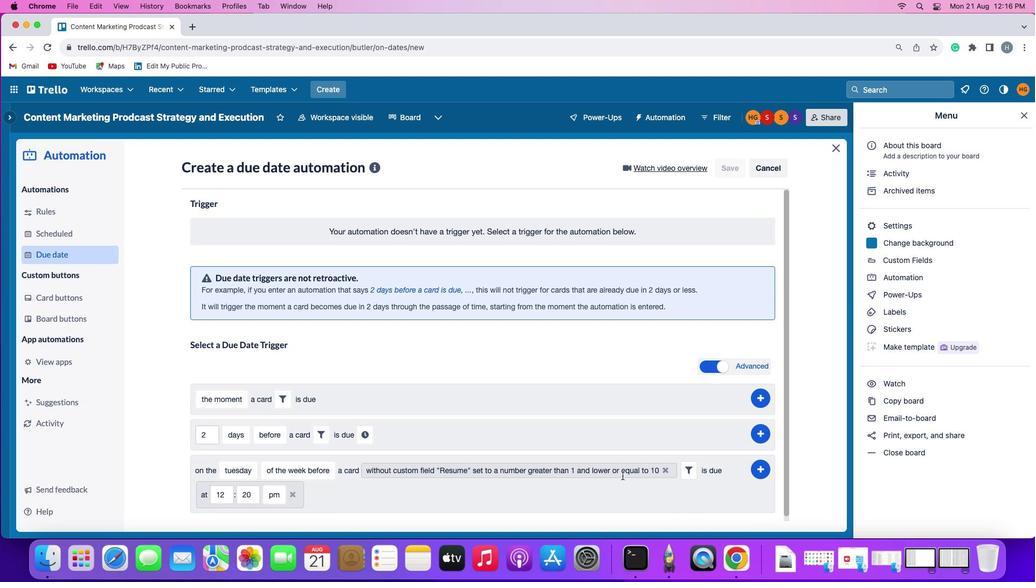 
Action: Mouse pressed left at (733, 471)
Screenshot: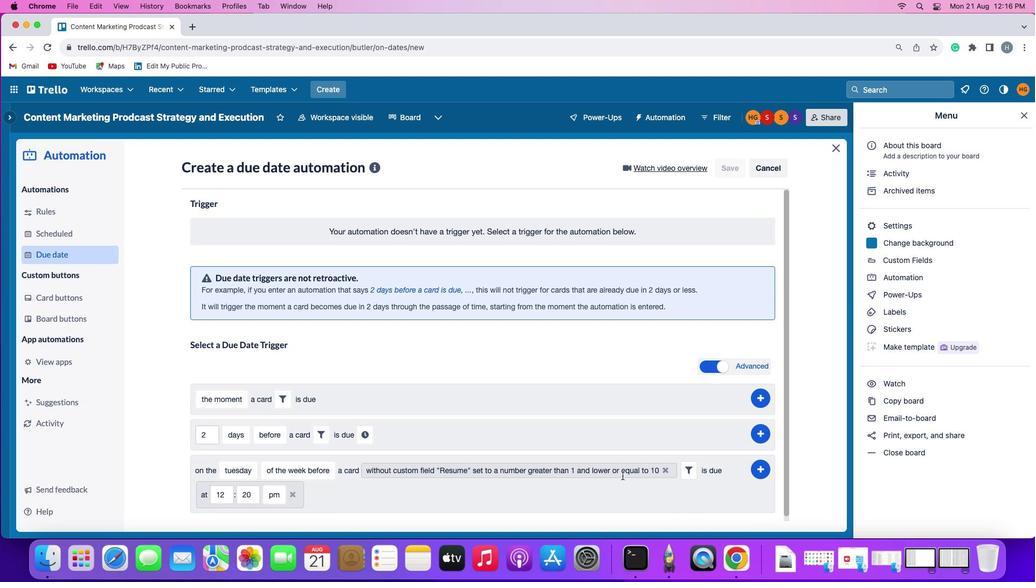 
Action: Mouse moved to (224, 494)
Screenshot: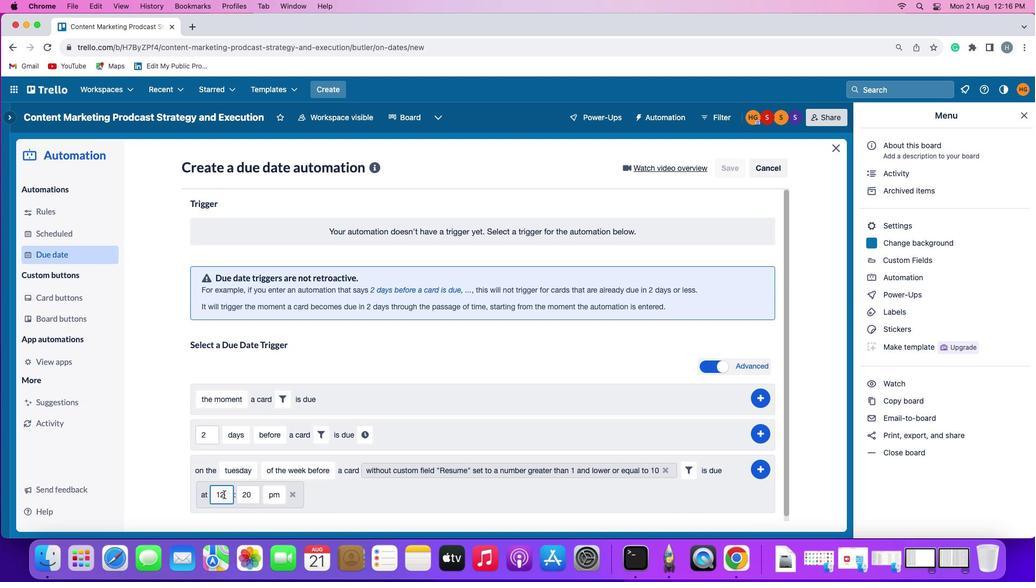 
Action: Mouse pressed left at (224, 494)
Screenshot: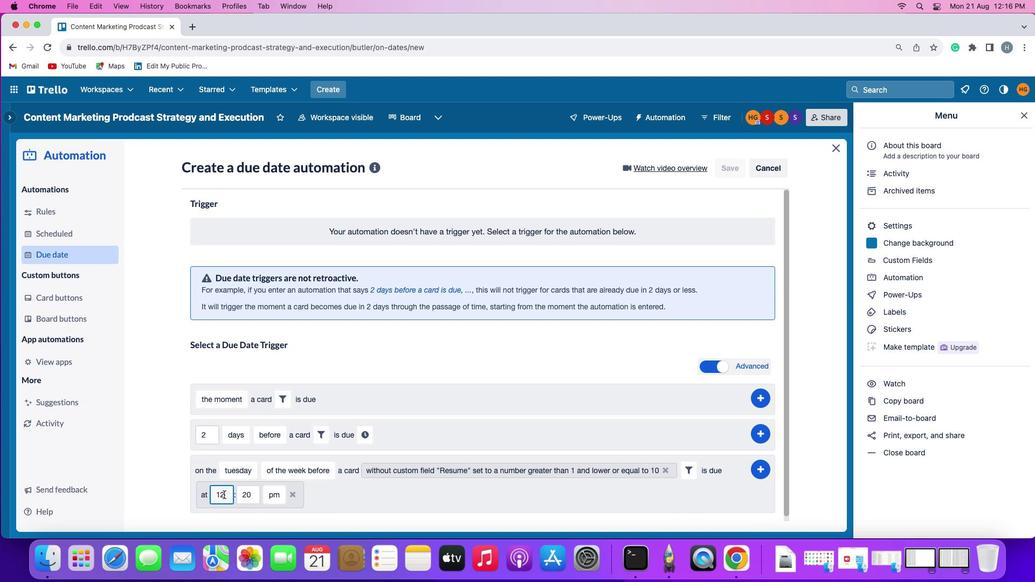 
Action: Key pressed Key.backspace'1'
Screenshot: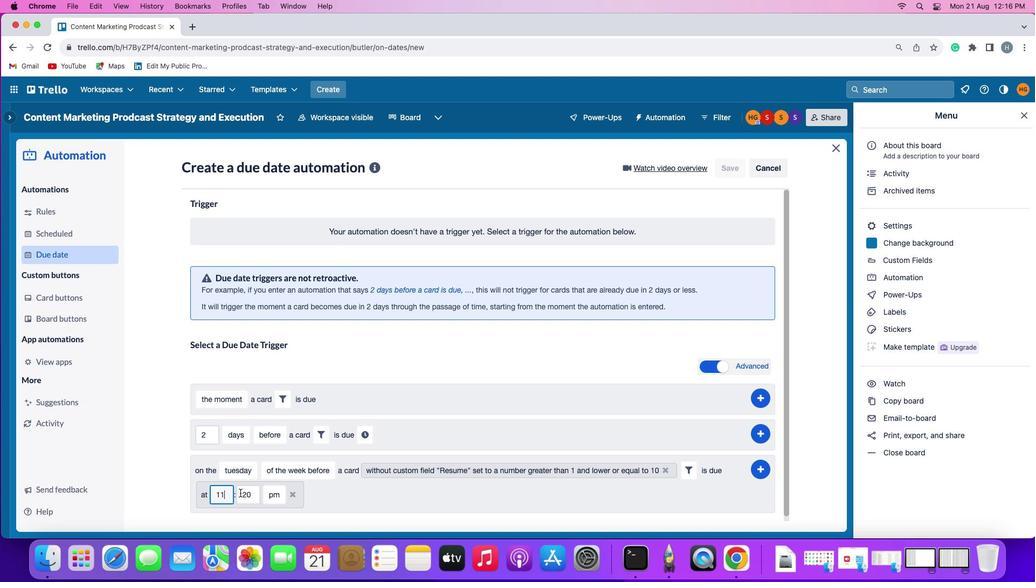 
Action: Mouse moved to (253, 494)
Screenshot: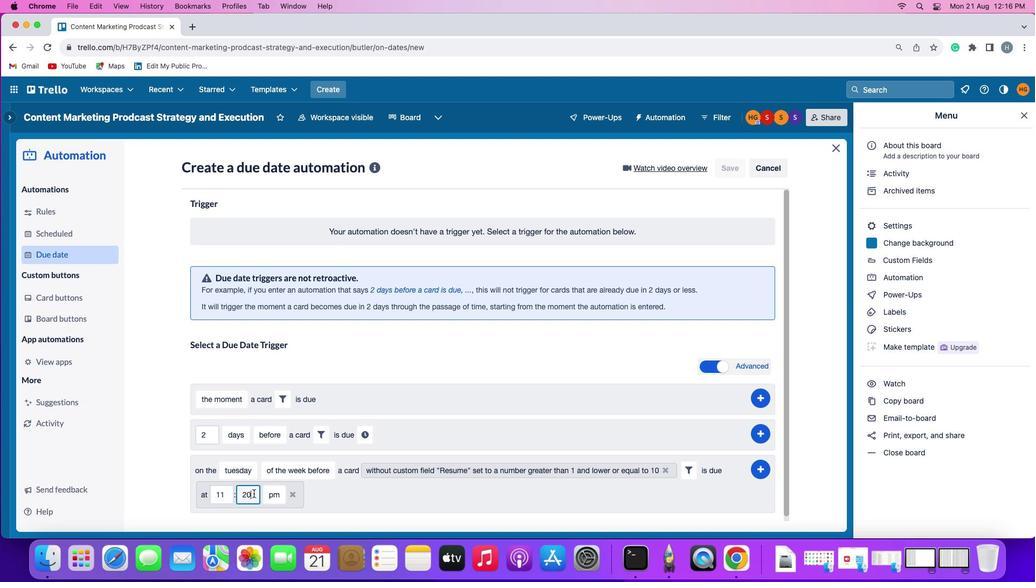 
Action: Mouse pressed left at (253, 494)
Screenshot: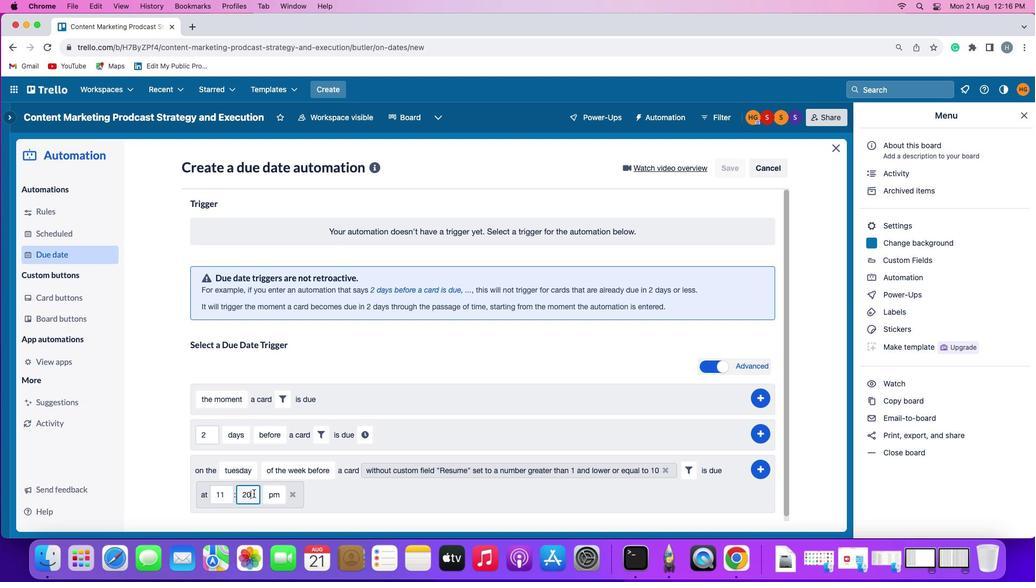 
Action: Mouse moved to (254, 493)
Screenshot: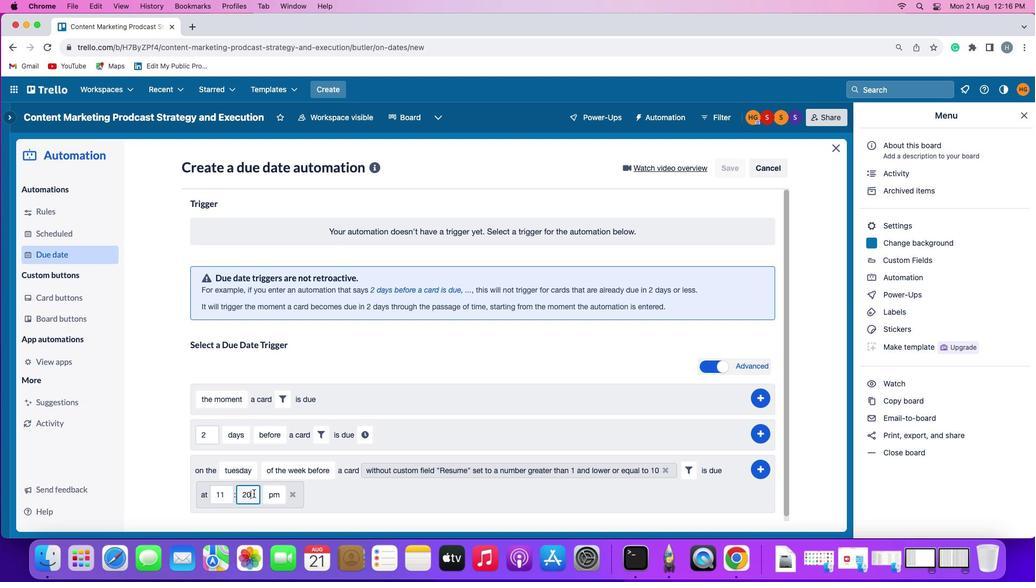 
Action: Key pressed Key.backspaceKey.backspace
Screenshot: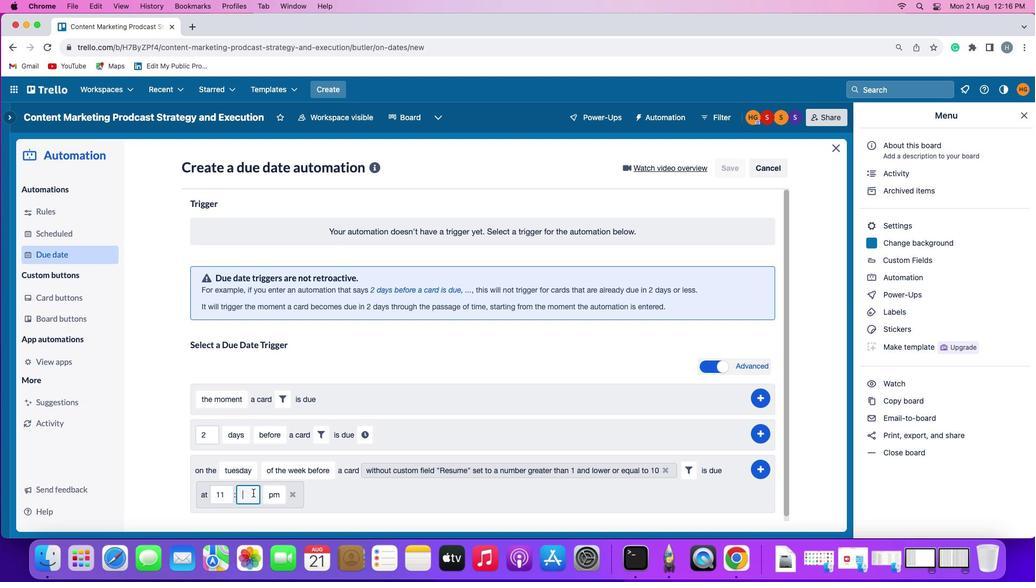 
Action: Mouse moved to (253, 493)
Screenshot: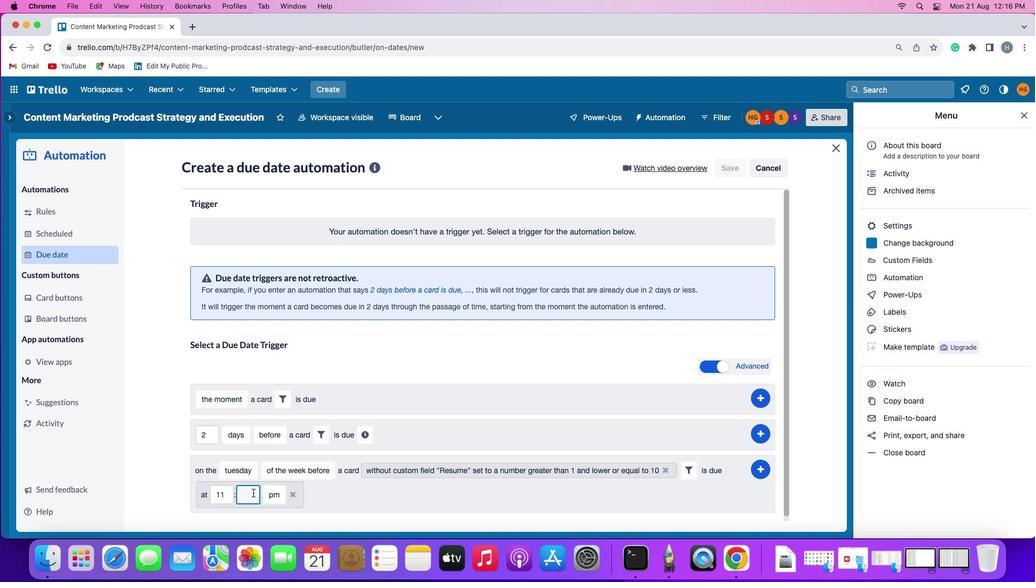 
Action: Key pressed '0''0'
Screenshot: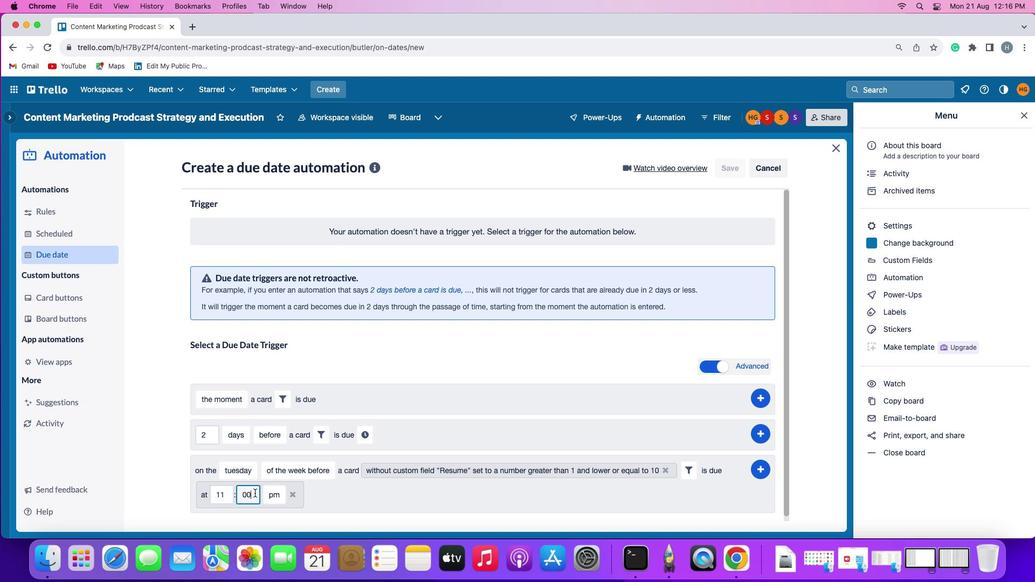 
Action: Mouse moved to (267, 491)
Screenshot: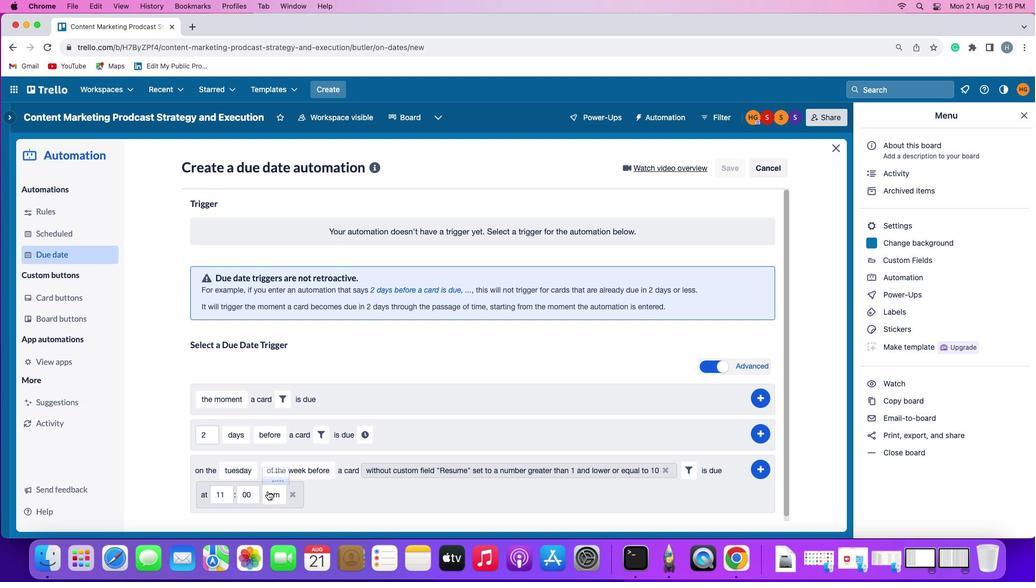 
Action: Mouse pressed left at (267, 491)
Screenshot: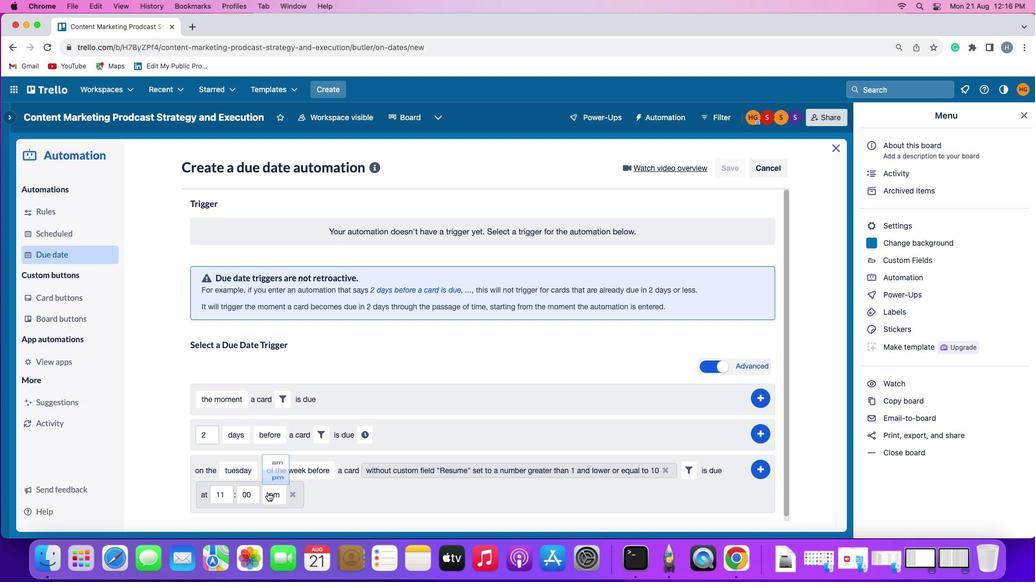 
Action: Mouse moved to (274, 452)
Screenshot: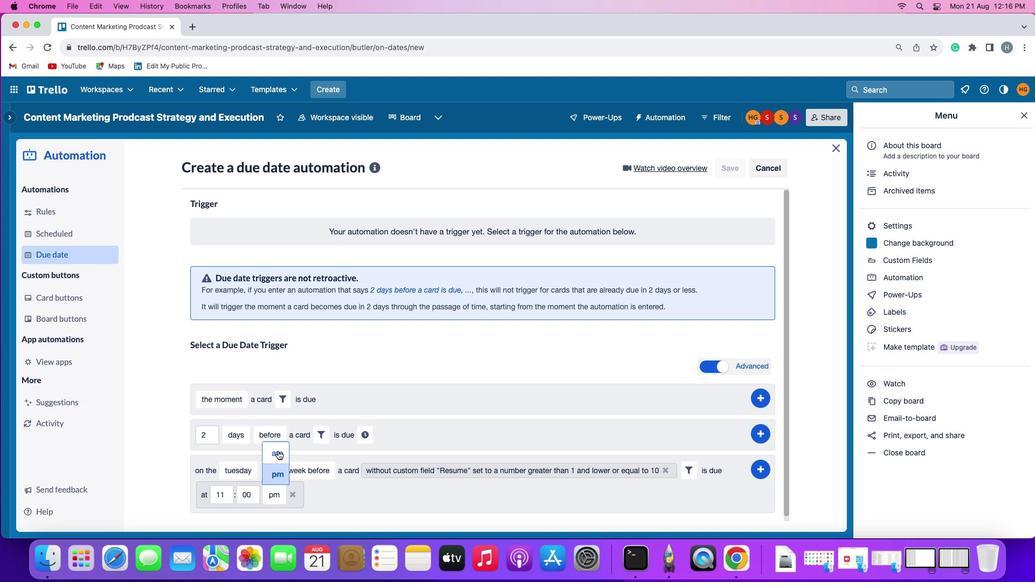 
Action: Mouse pressed left at (274, 452)
Screenshot: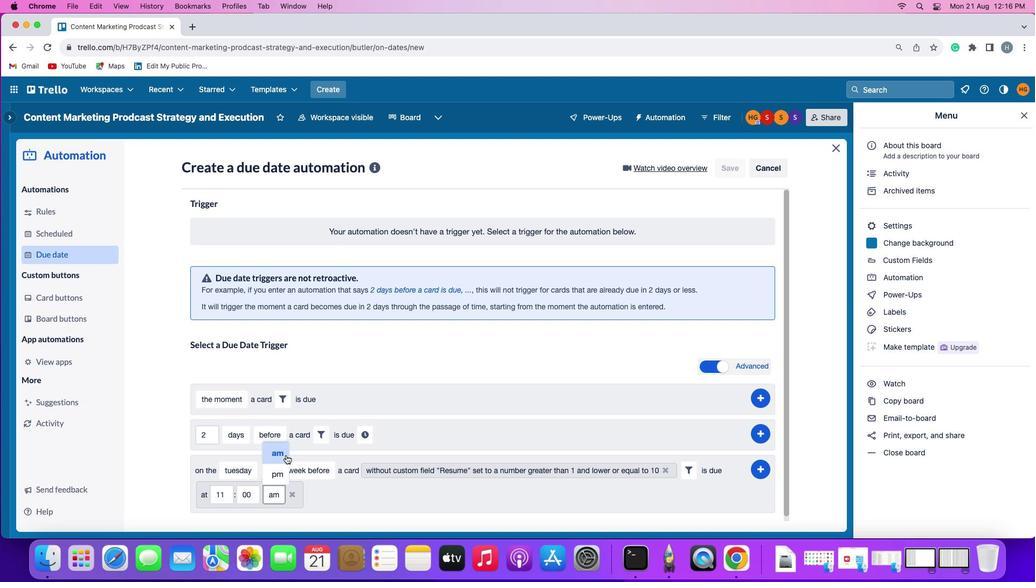 
Action: Mouse moved to (762, 468)
Screenshot: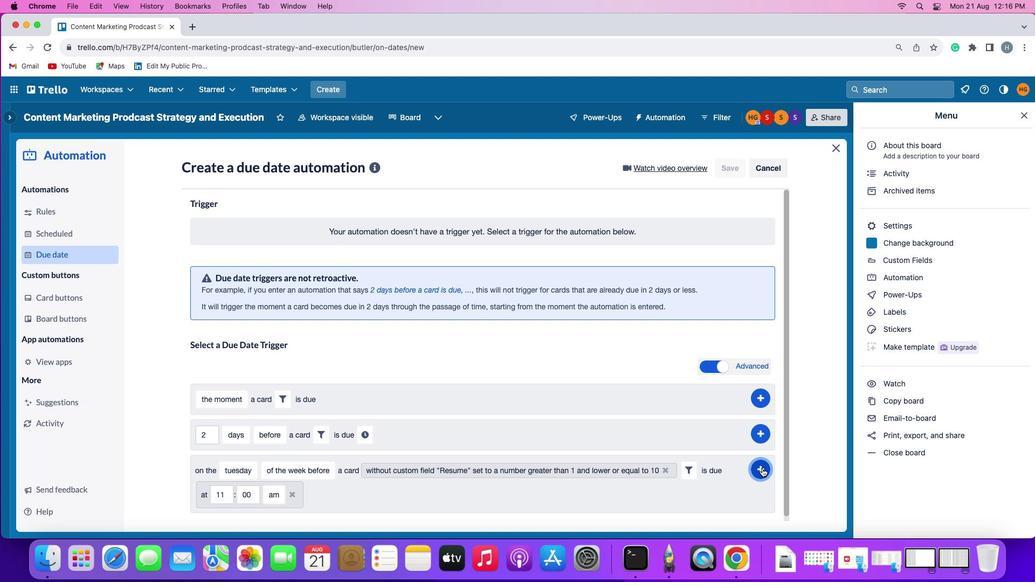 
Action: Mouse pressed left at (762, 468)
Screenshot: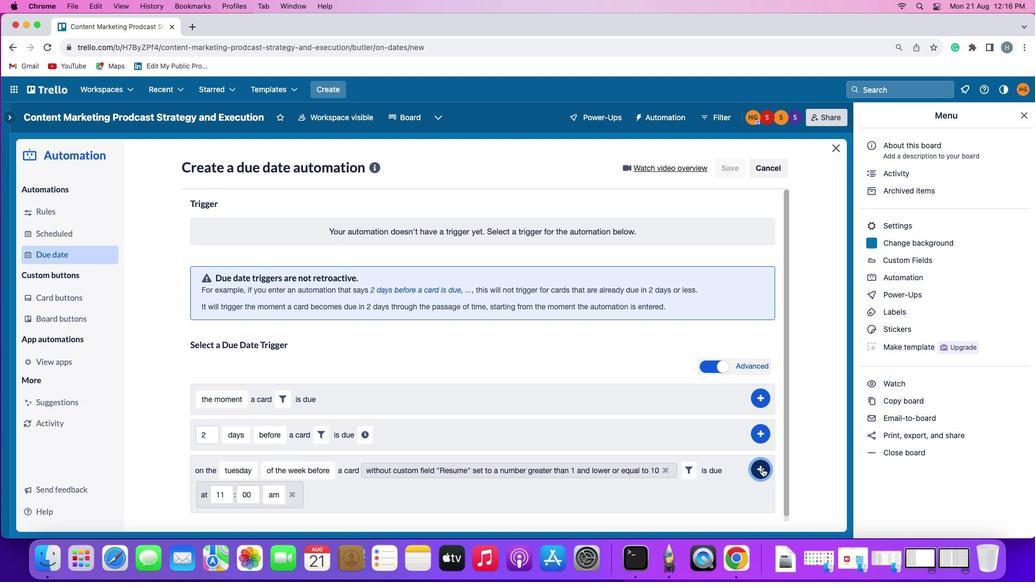
Action: Mouse moved to (798, 372)
Screenshot: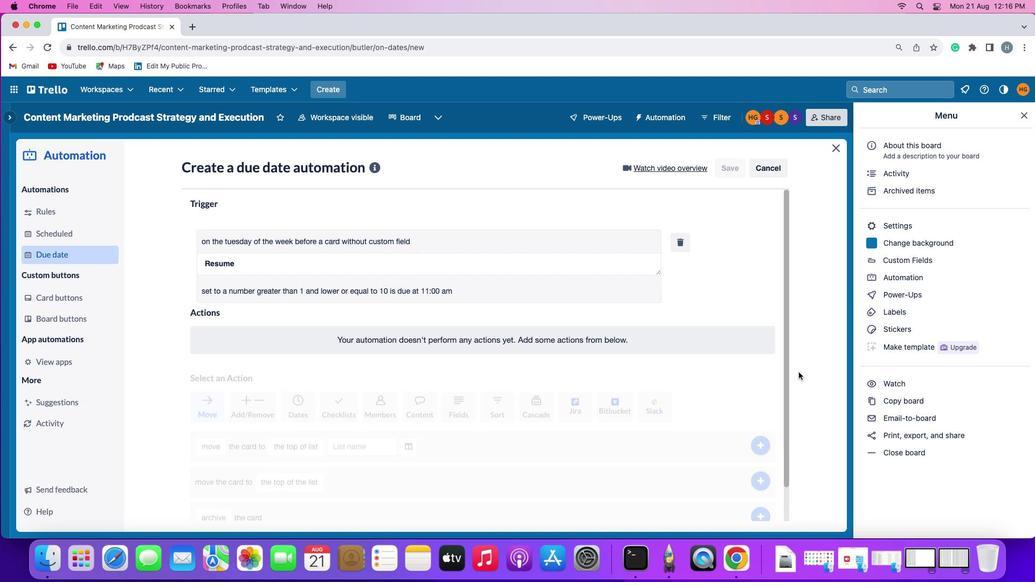 
